 Task: Find connections with filter location Darbhanga with filter topic #Growthwith filter profile language Potuguese with filter current company Navi with filter school Rizvi Education Societys College of Arts Science and Commerce Rizvi Complex Off Carter Road Sherly Road Bandra West Mumbai 400 050 with filter industry IT System Custom Software Development with filter service category Retirement Planning with filter keywords title Substitute Teacher
Action: Mouse moved to (478, 63)
Screenshot: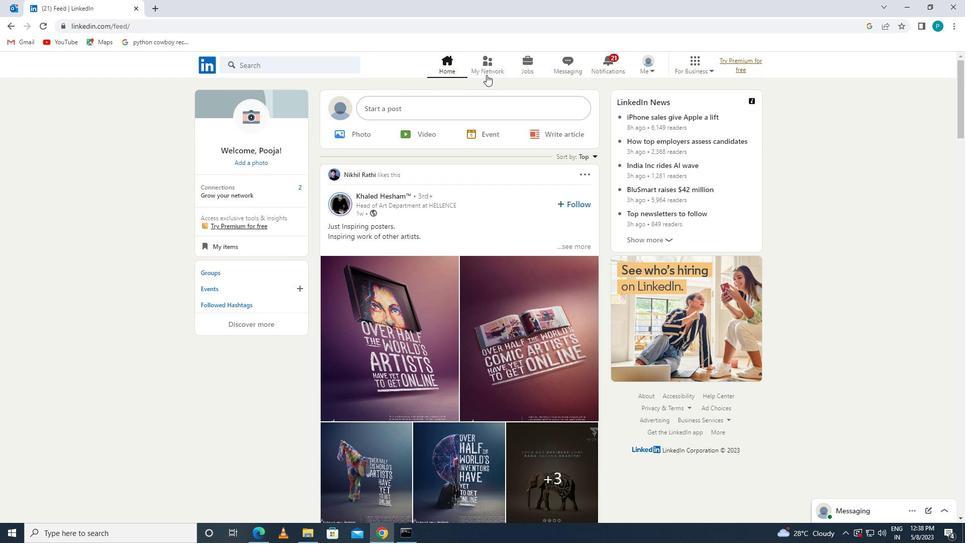 
Action: Mouse pressed left at (478, 63)
Screenshot: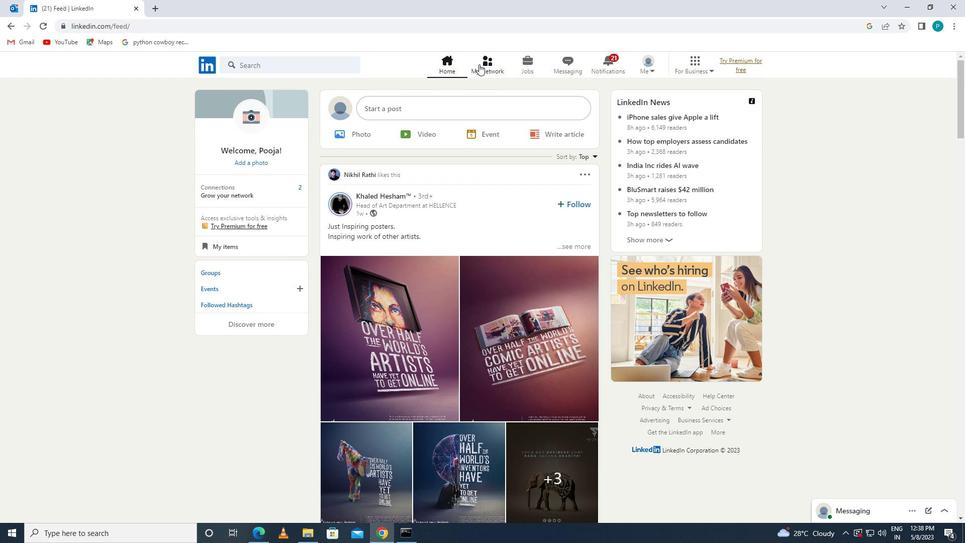 
Action: Mouse moved to (260, 121)
Screenshot: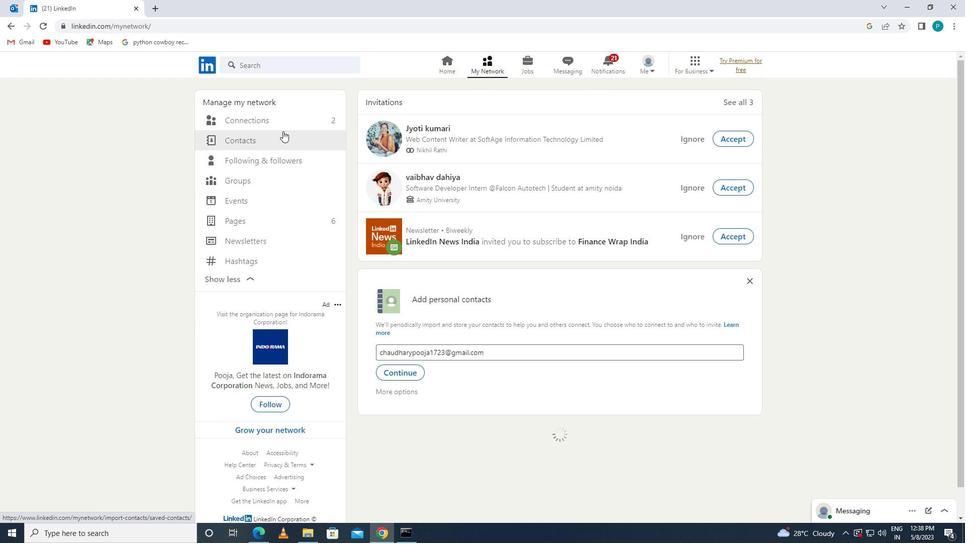 
Action: Mouse pressed left at (260, 121)
Screenshot: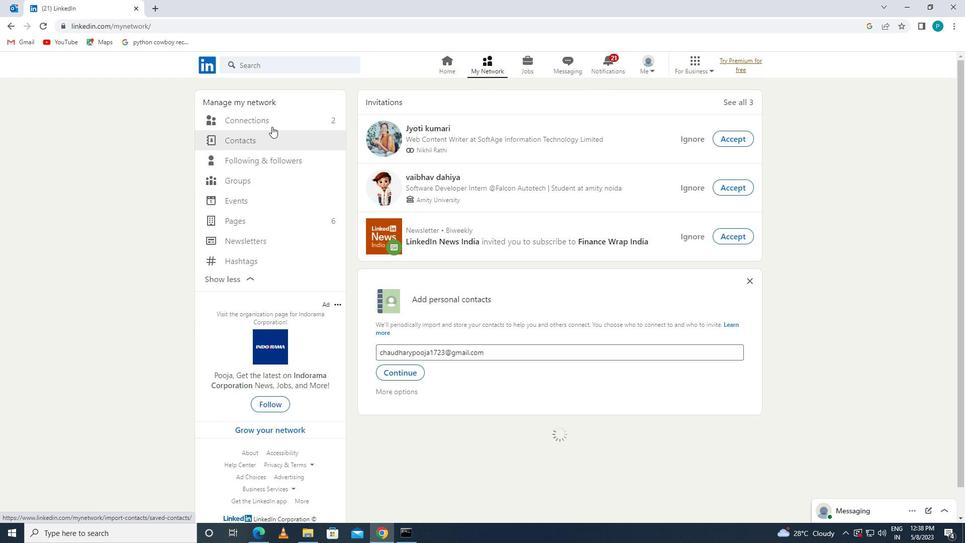 
Action: Mouse moved to (556, 117)
Screenshot: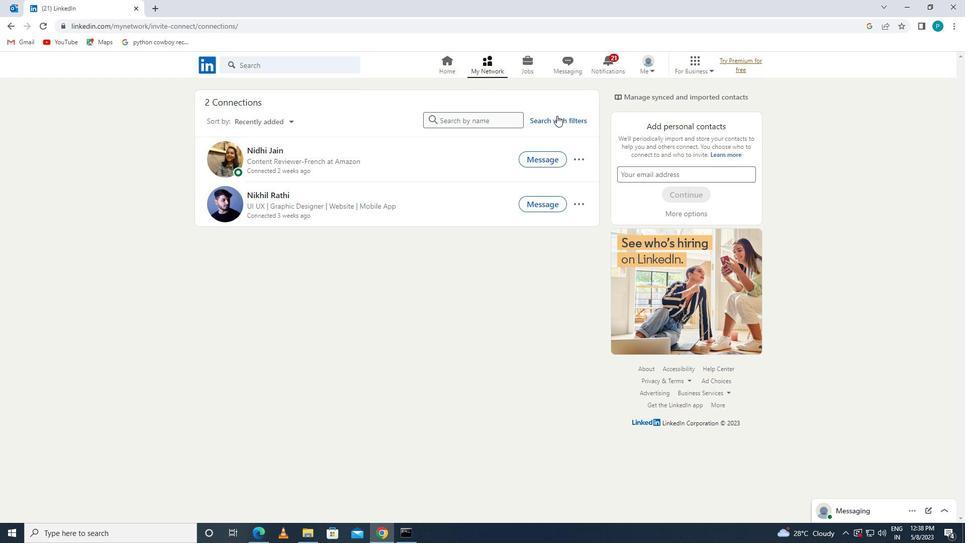 
Action: Mouse pressed left at (556, 117)
Screenshot: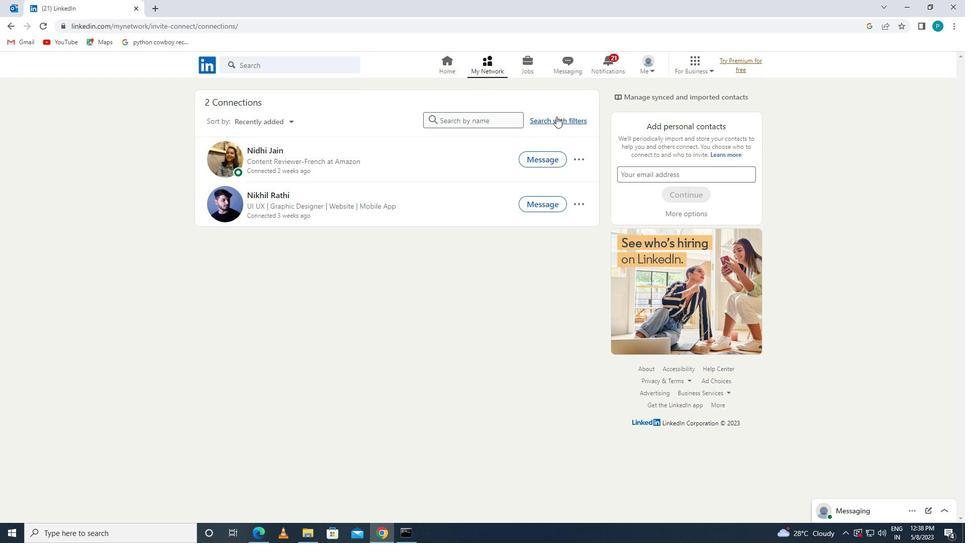
Action: Mouse moved to (517, 98)
Screenshot: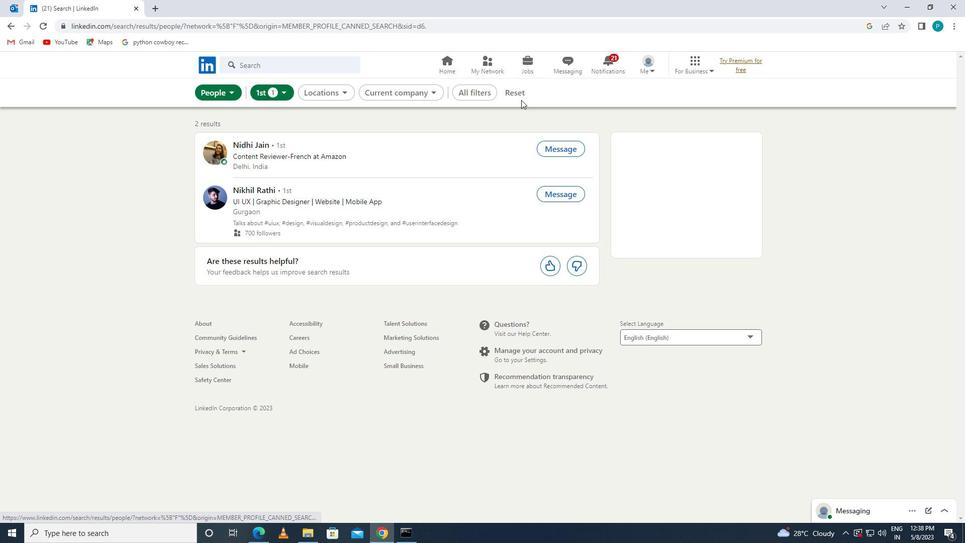 
Action: Mouse pressed left at (517, 98)
Screenshot: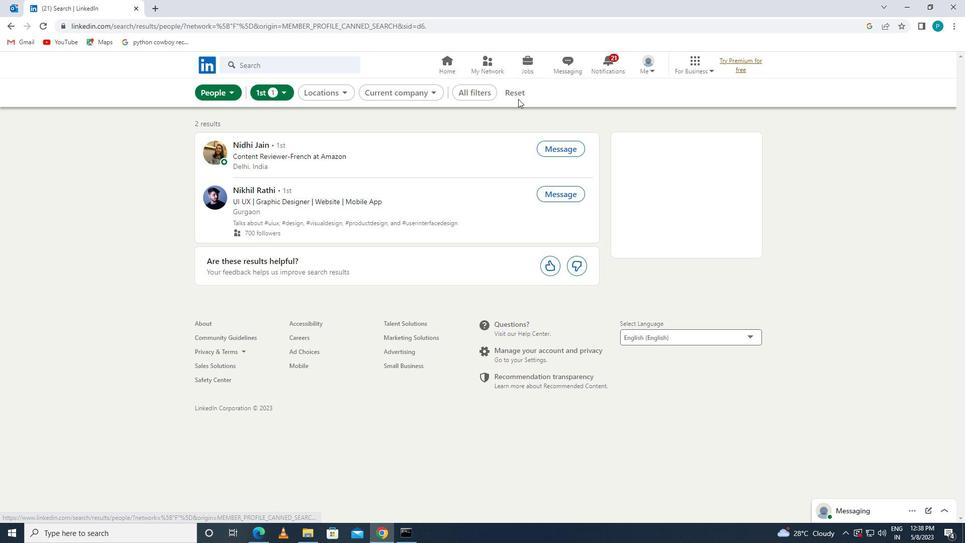 
Action: Mouse moved to (492, 92)
Screenshot: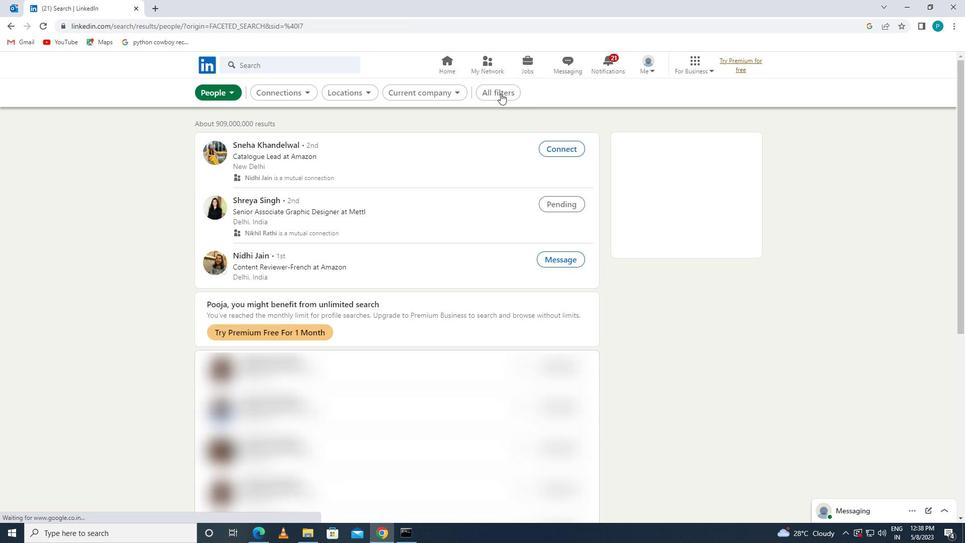 
Action: Mouse pressed left at (492, 92)
Screenshot: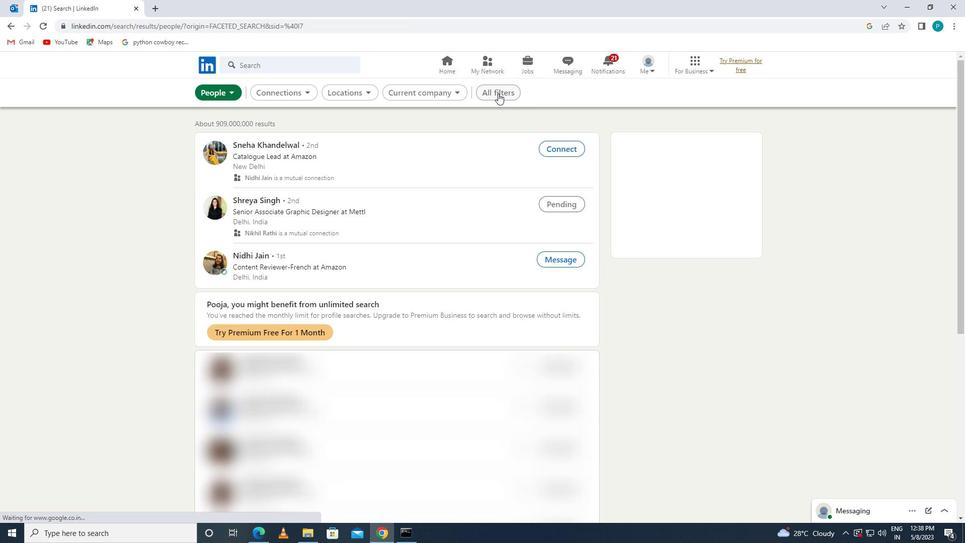 
Action: Mouse moved to (944, 276)
Screenshot: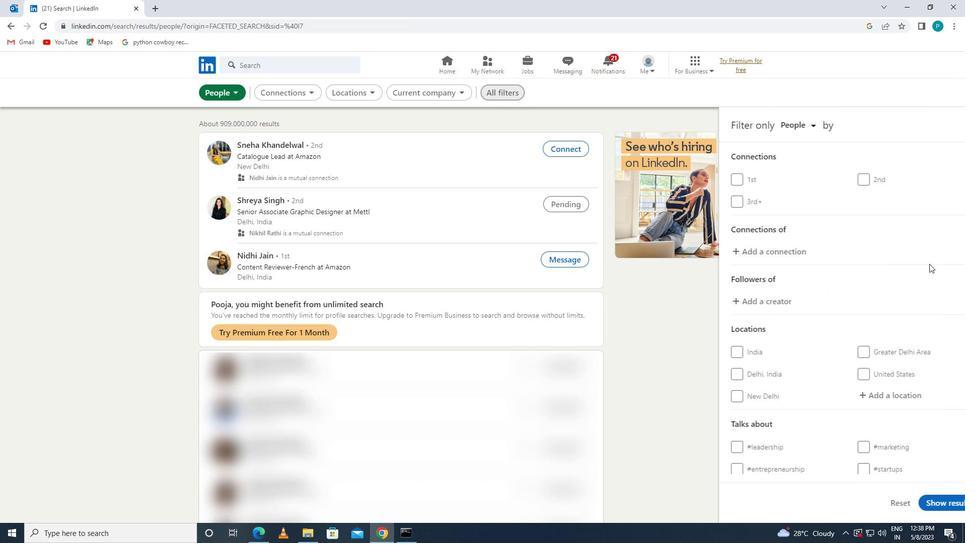 
Action: Mouse scrolled (944, 276) with delta (0, 0)
Screenshot: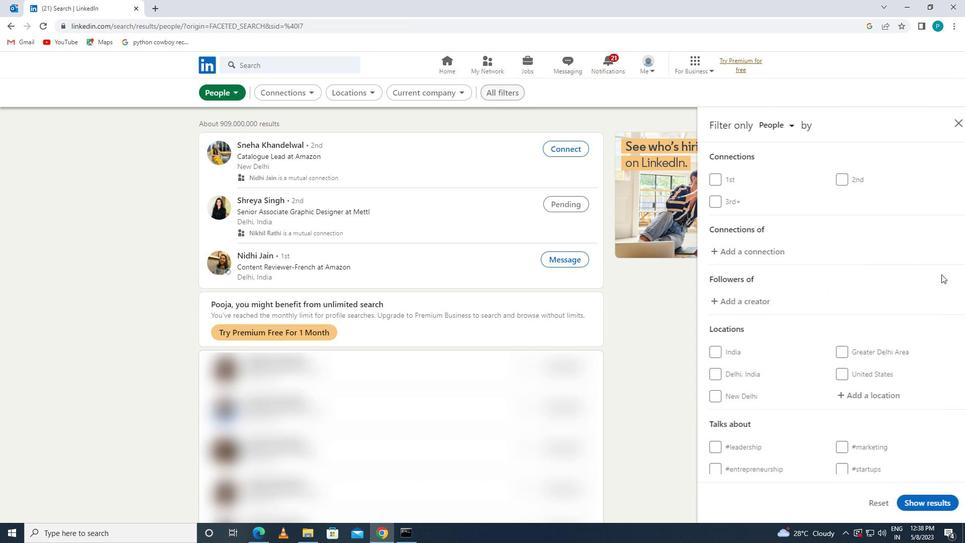 
Action: Mouse moved to (944, 277)
Screenshot: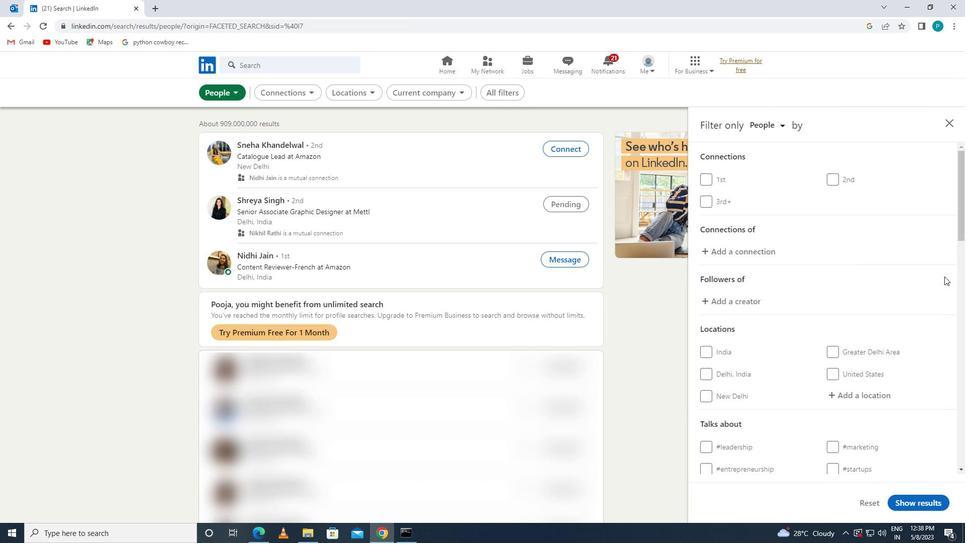 
Action: Mouse scrolled (944, 276) with delta (0, 0)
Screenshot: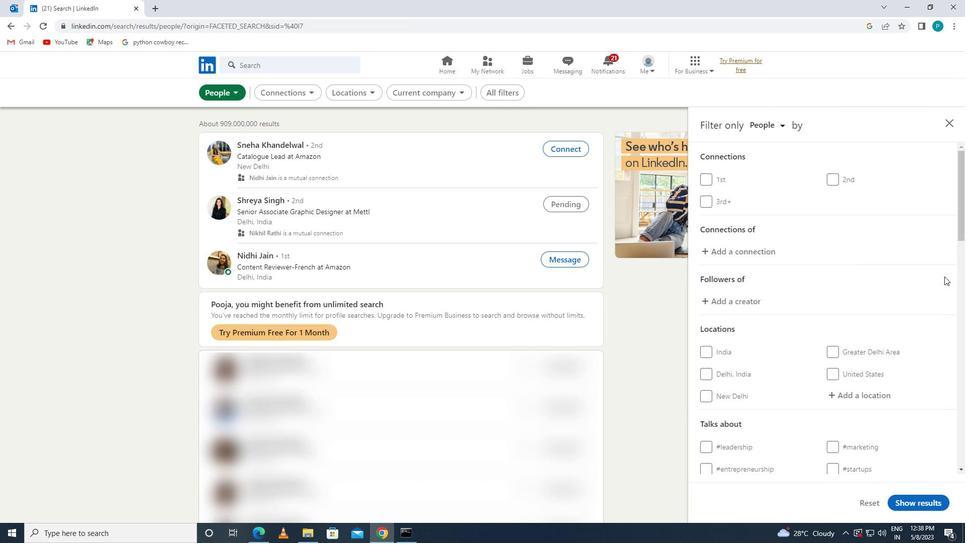 
Action: Mouse moved to (943, 277)
Screenshot: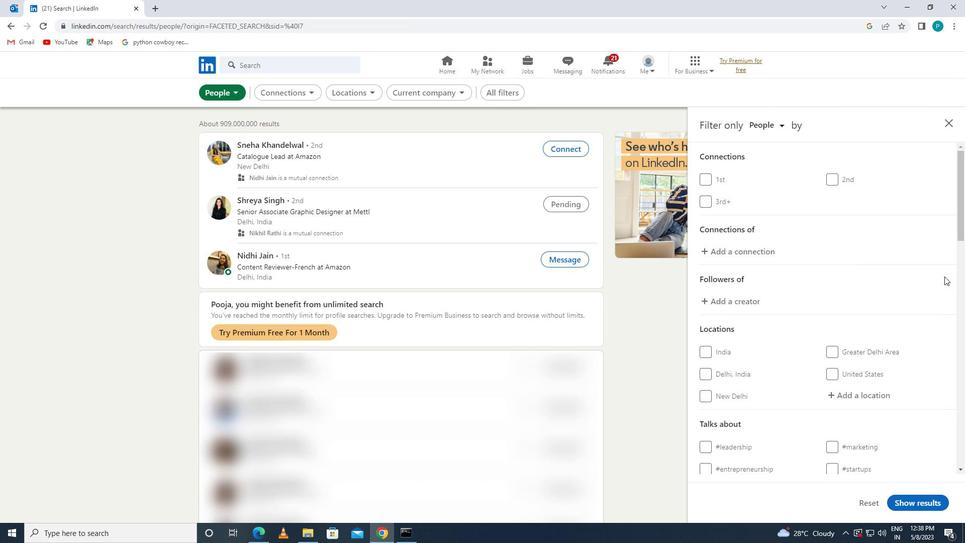 
Action: Mouse scrolled (943, 276) with delta (0, 0)
Screenshot: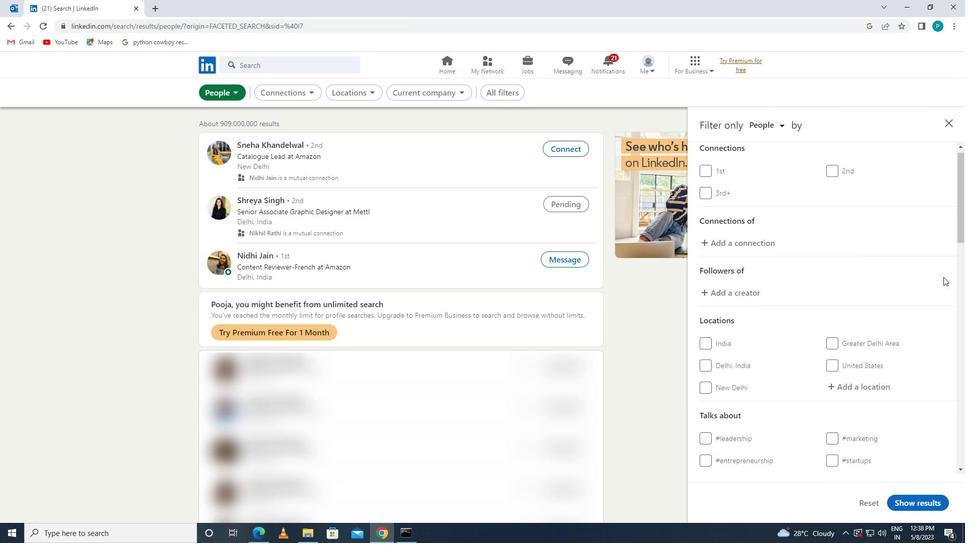 
Action: Mouse moved to (860, 251)
Screenshot: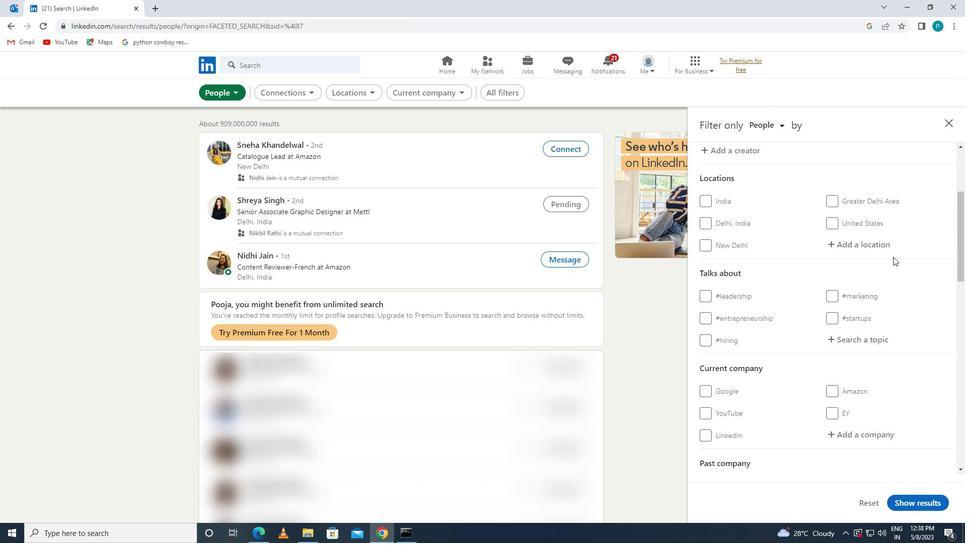 
Action: Mouse pressed left at (860, 251)
Screenshot: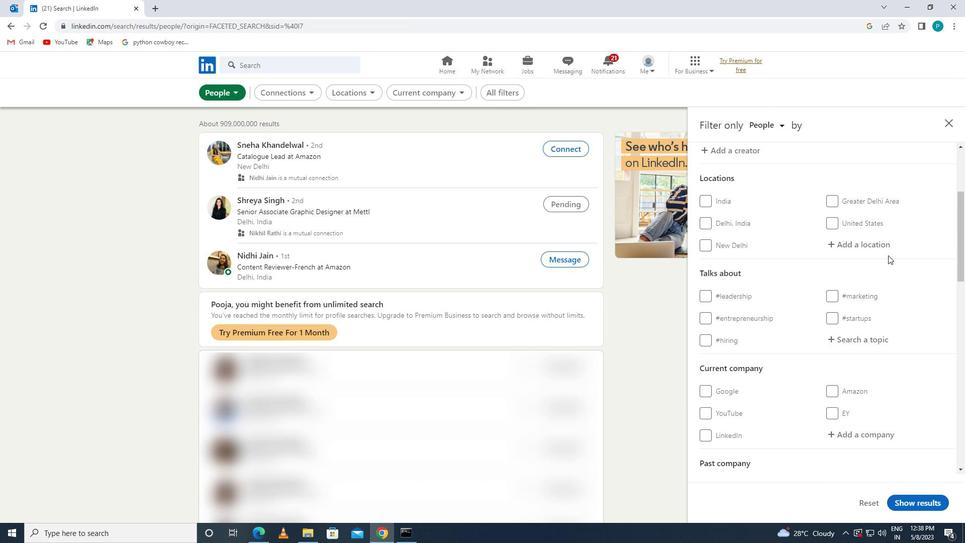 
Action: Mouse moved to (857, 249)
Screenshot: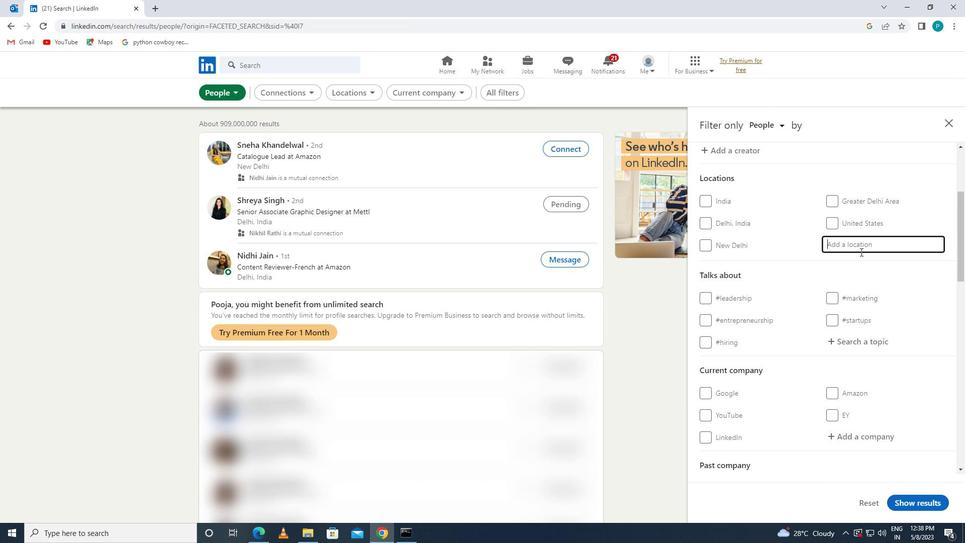 
Action: Key pressed <Key.caps_lock>d<Key.caps_lock>arbhanga
Screenshot: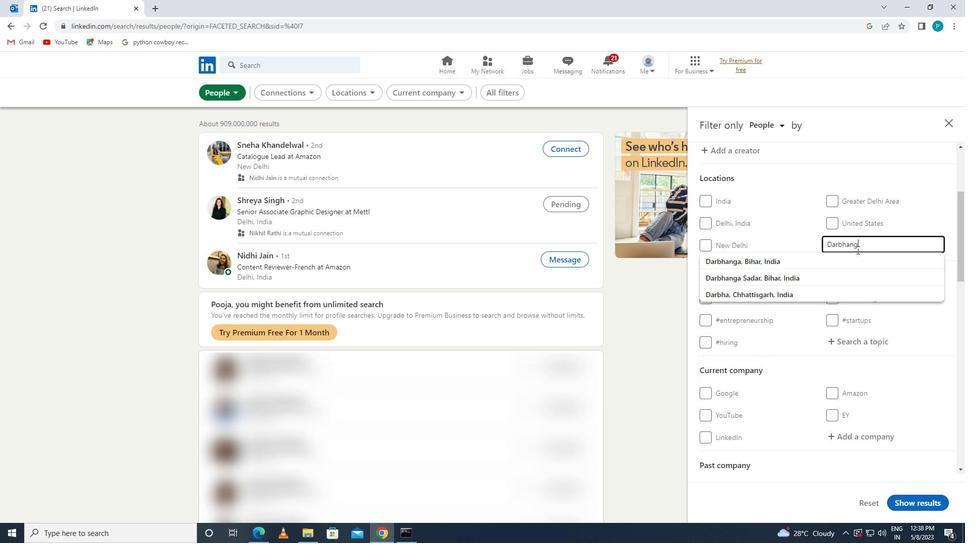 
Action: Mouse moved to (854, 255)
Screenshot: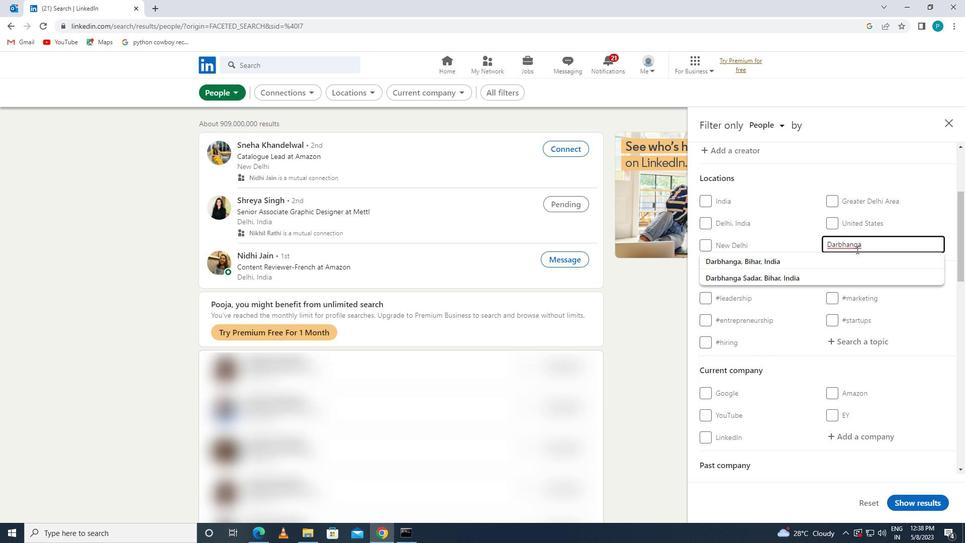 
Action: Mouse pressed left at (854, 255)
Screenshot: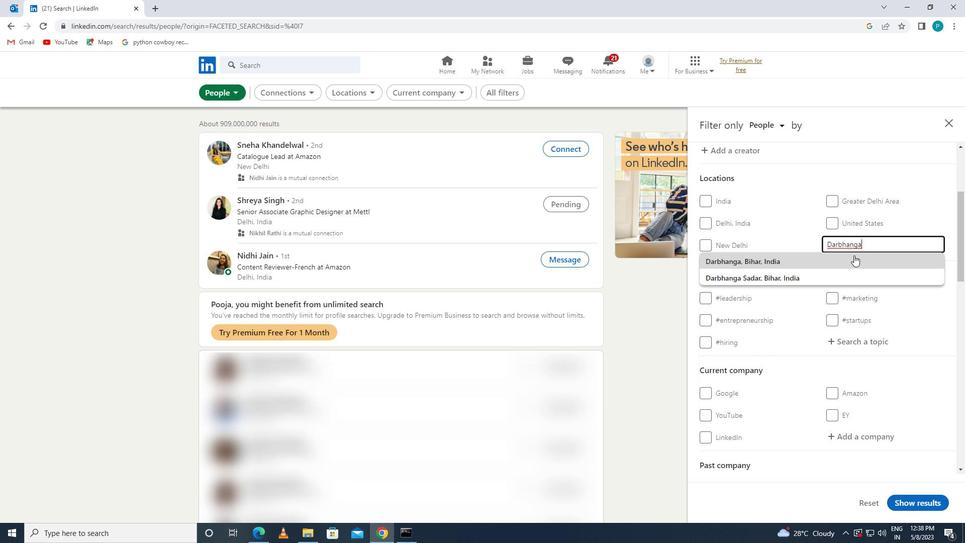 
Action: Mouse moved to (894, 285)
Screenshot: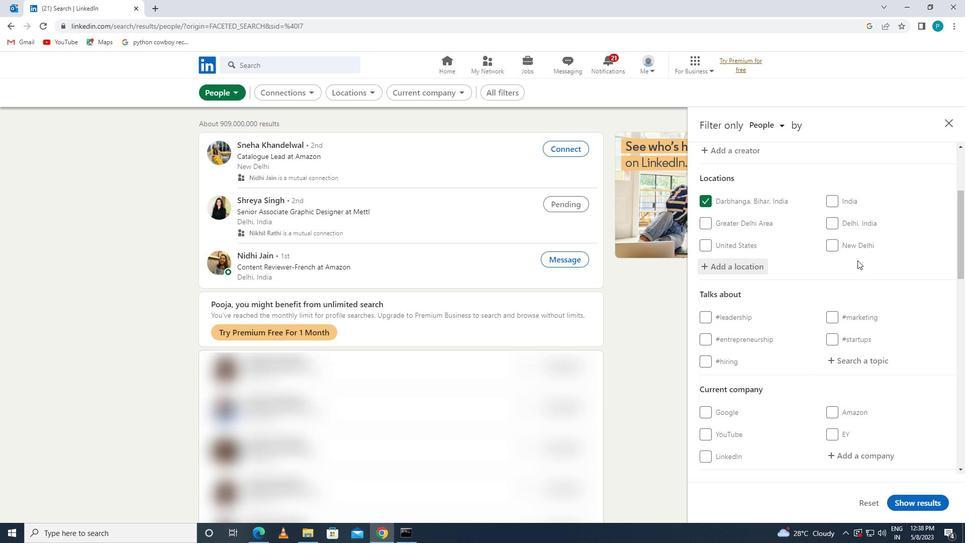 
Action: Mouse scrolled (894, 285) with delta (0, 0)
Screenshot: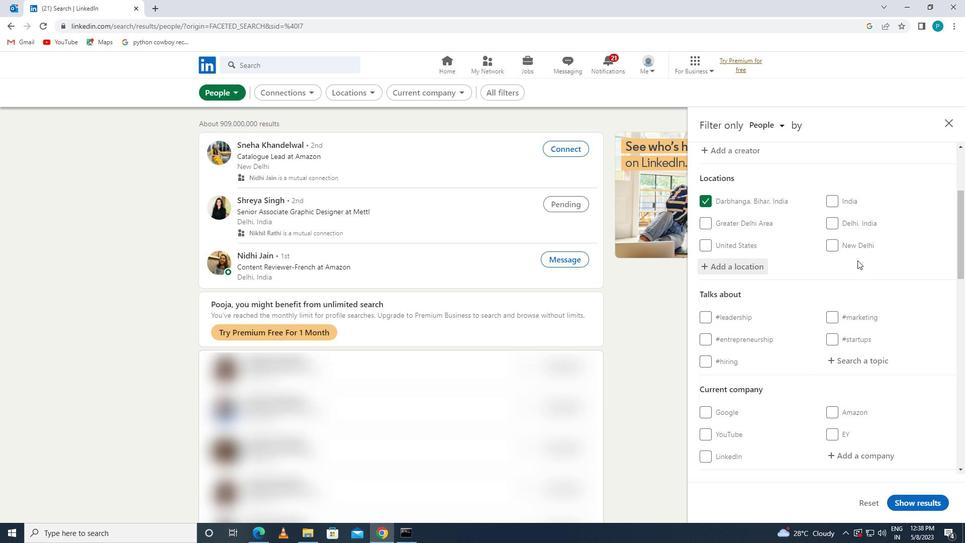 
Action: Mouse scrolled (894, 285) with delta (0, 0)
Screenshot: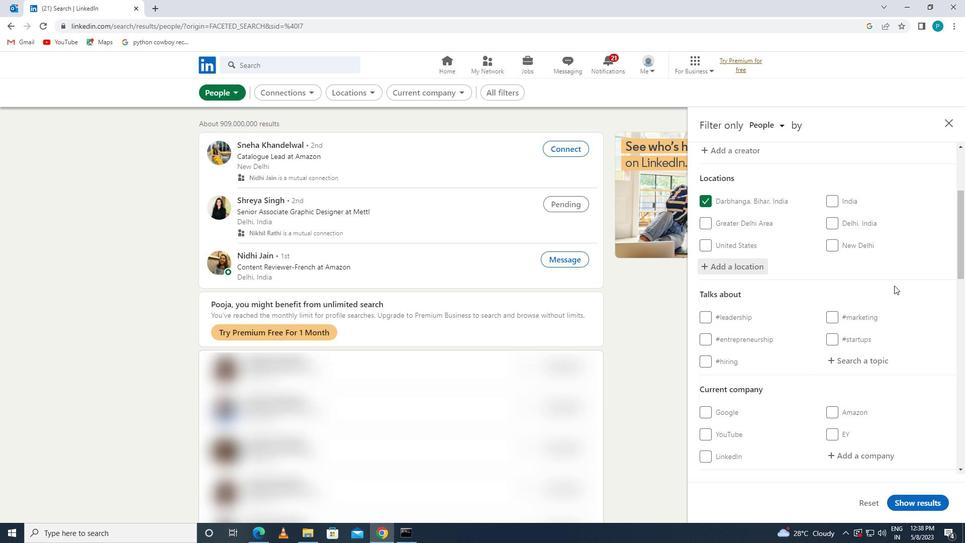 
Action: Mouse moved to (859, 257)
Screenshot: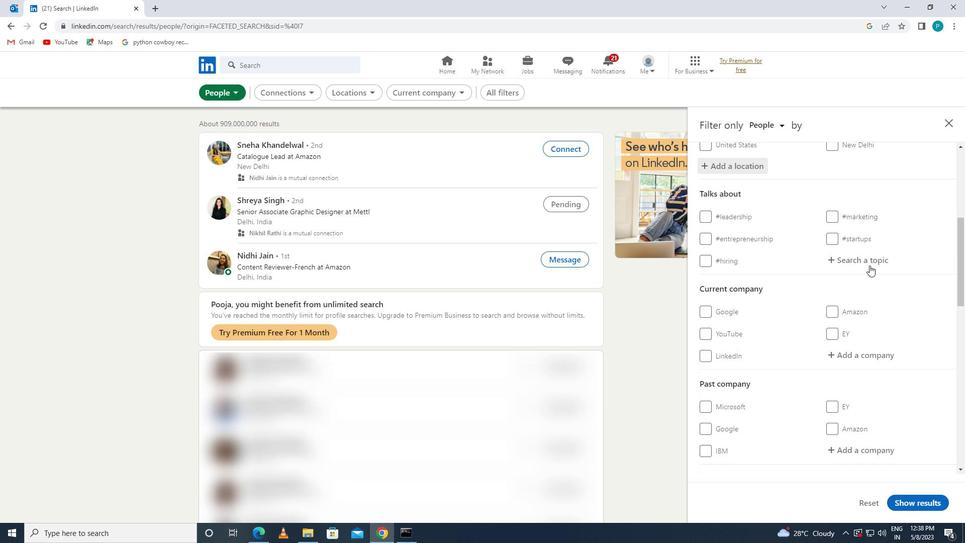 
Action: Mouse pressed left at (859, 257)
Screenshot: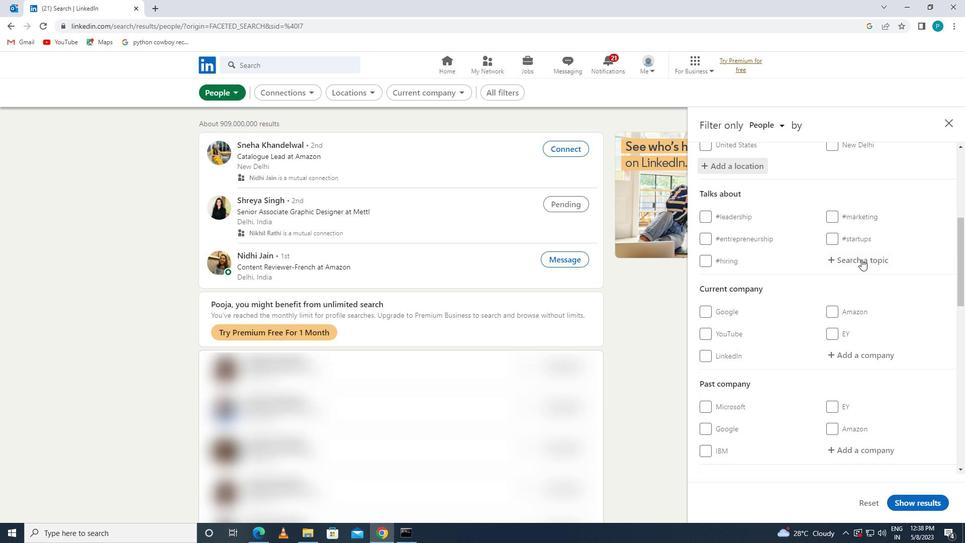 
Action: Key pressed <Key.shift><Key.shift><Key.shift><Key.shift><Key.shift><Key.shift><Key.shift><Key.shift>#<Key.caps_lock>G<Key.caps_lock>ROWTH
Screenshot: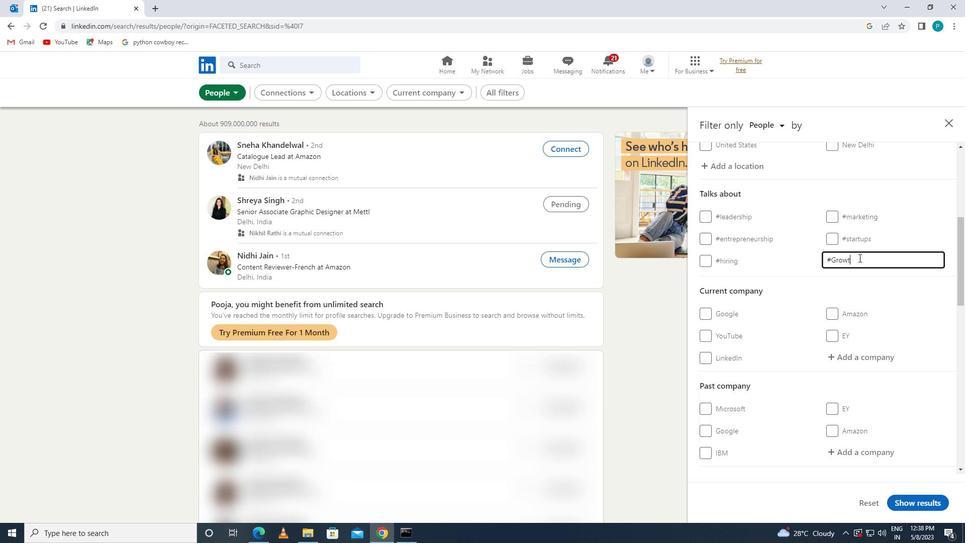 
Action: Mouse moved to (852, 334)
Screenshot: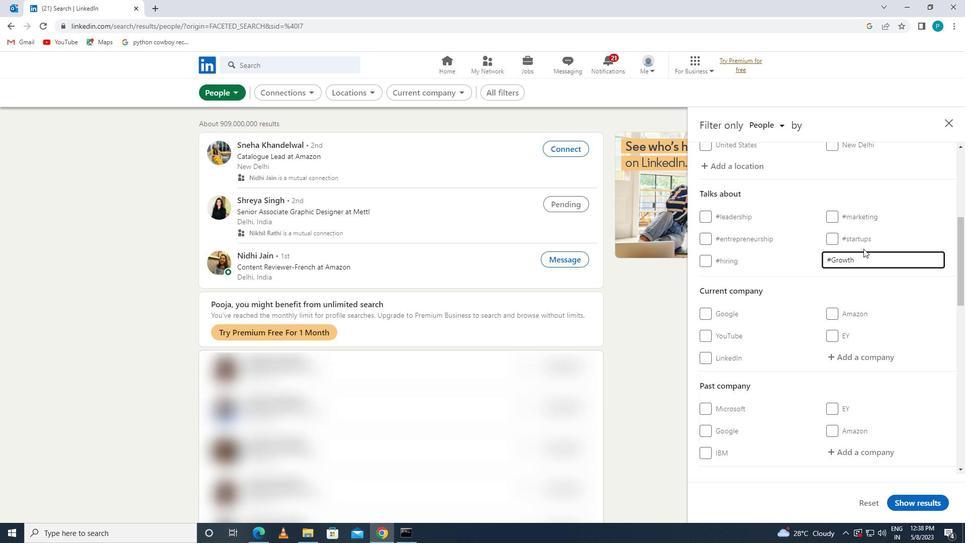 
Action: Mouse scrolled (852, 334) with delta (0, 0)
Screenshot: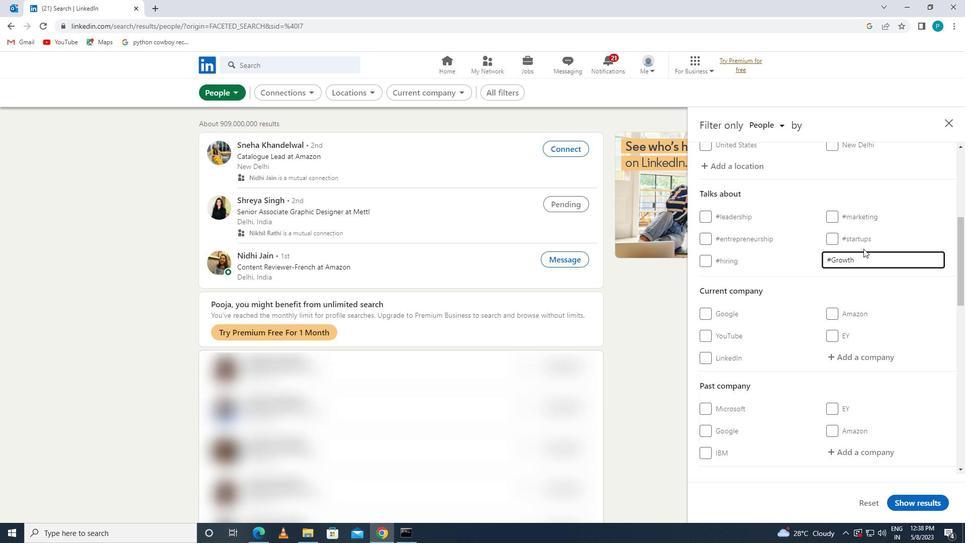 
Action: Mouse moved to (844, 348)
Screenshot: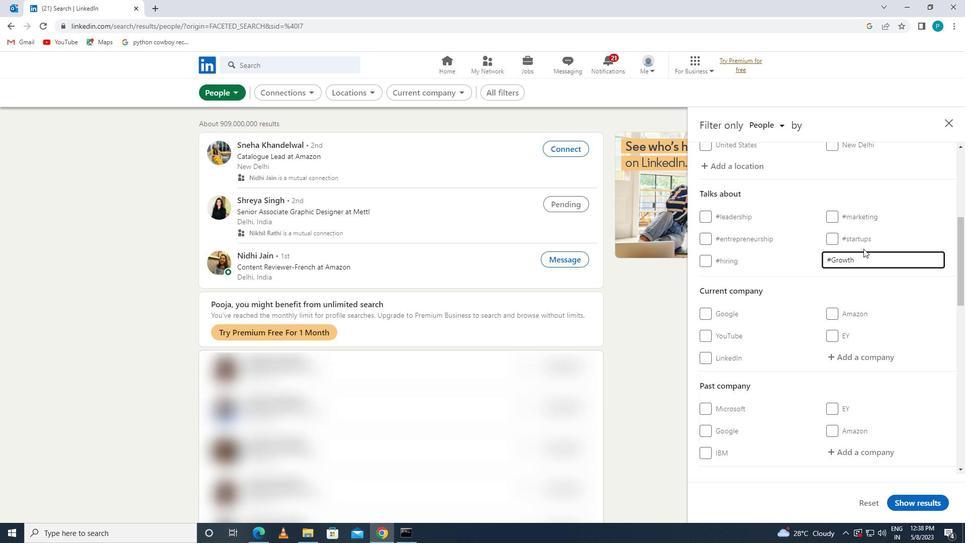 
Action: Mouse scrolled (844, 347) with delta (0, 0)
Screenshot: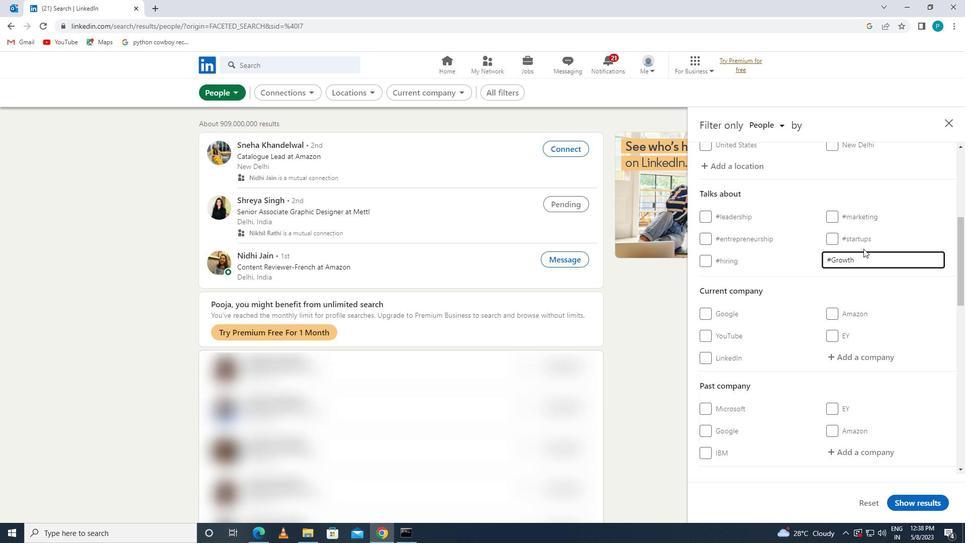 
Action: Mouse moved to (843, 351)
Screenshot: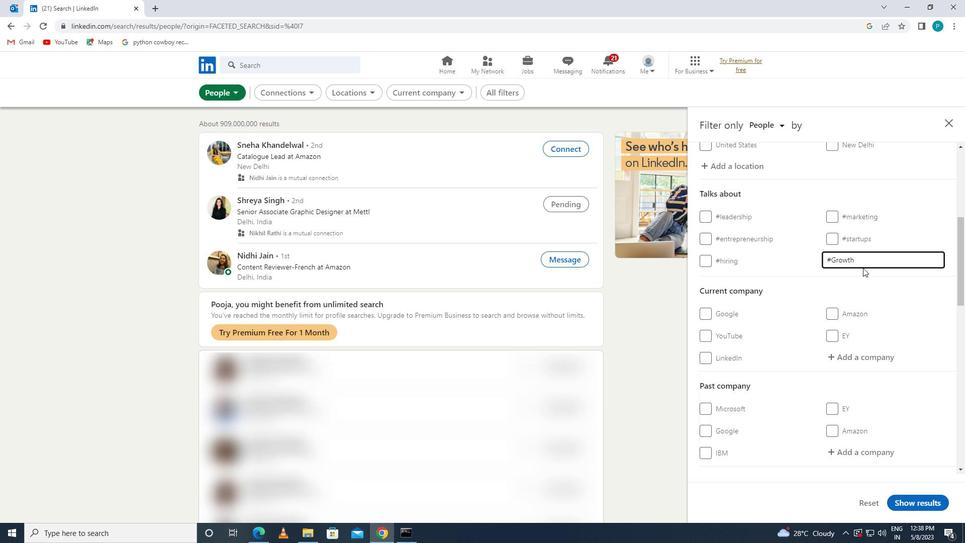 
Action: Mouse scrolled (843, 350) with delta (0, 0)
Screenshot: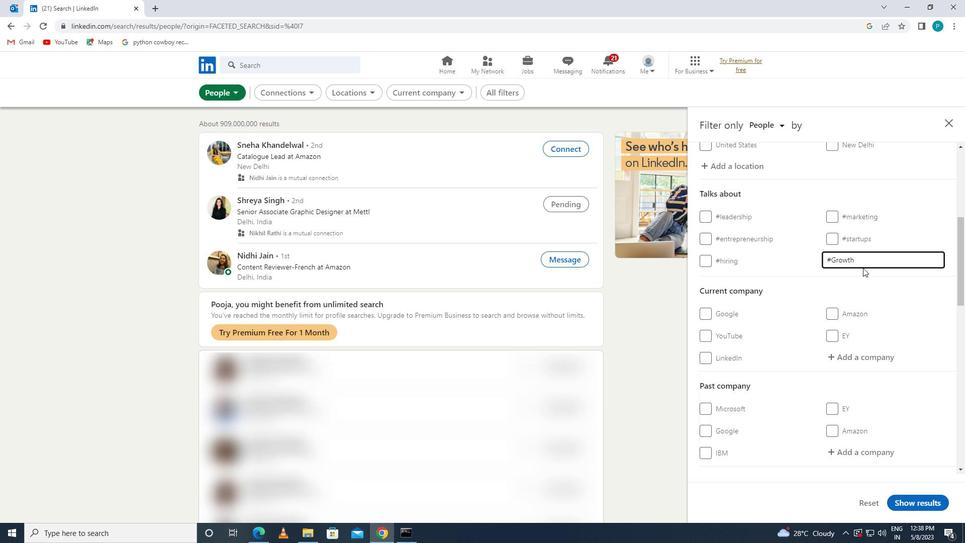
Action: Mouse scrolled (843, 350) with delta (0, 0)
Screenshot: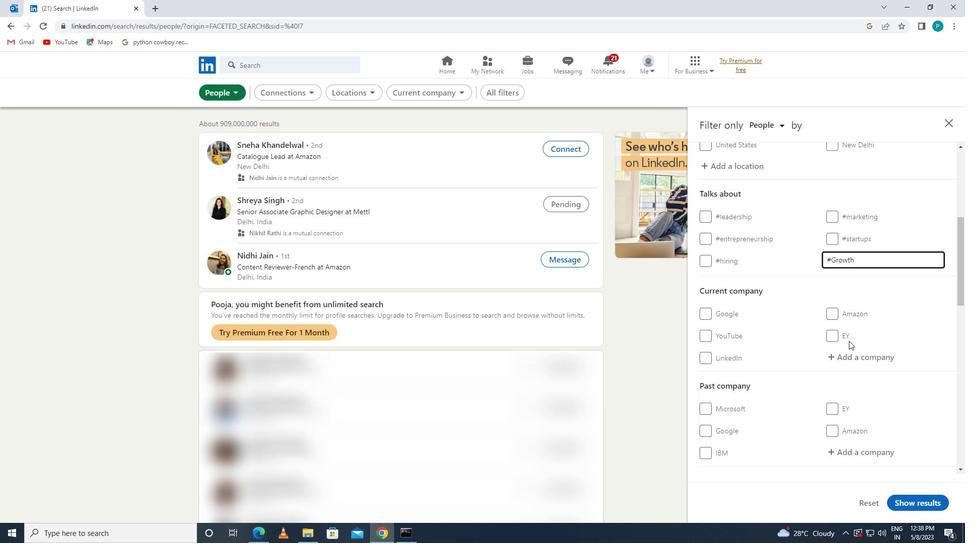 
Action: Mouse moved to (841, 354)
Screenshot: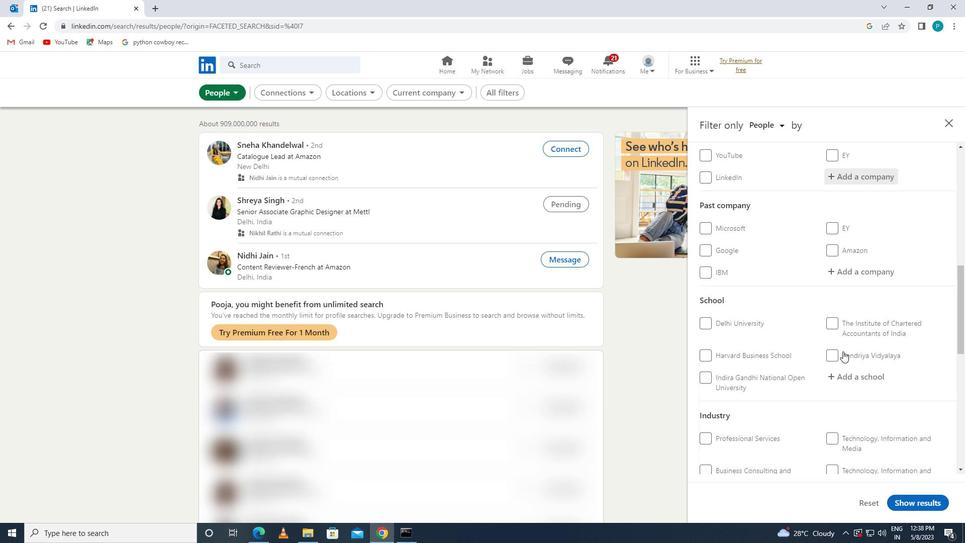 
Action: Mouse scrolled (841, 354) with delta (0, 0)
Screenshot: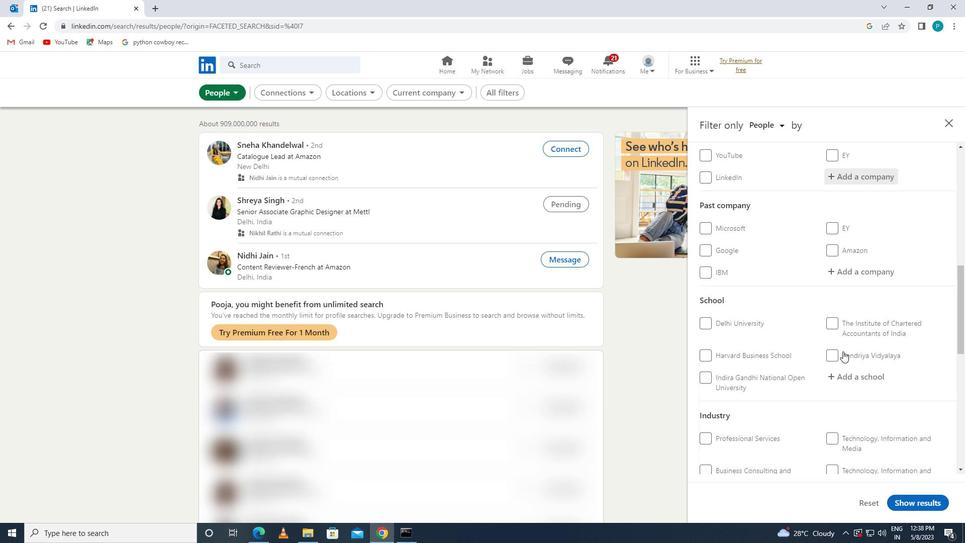 
Action: Mouse scrolled (841, 354) with delta (0, 0)
Screenshot: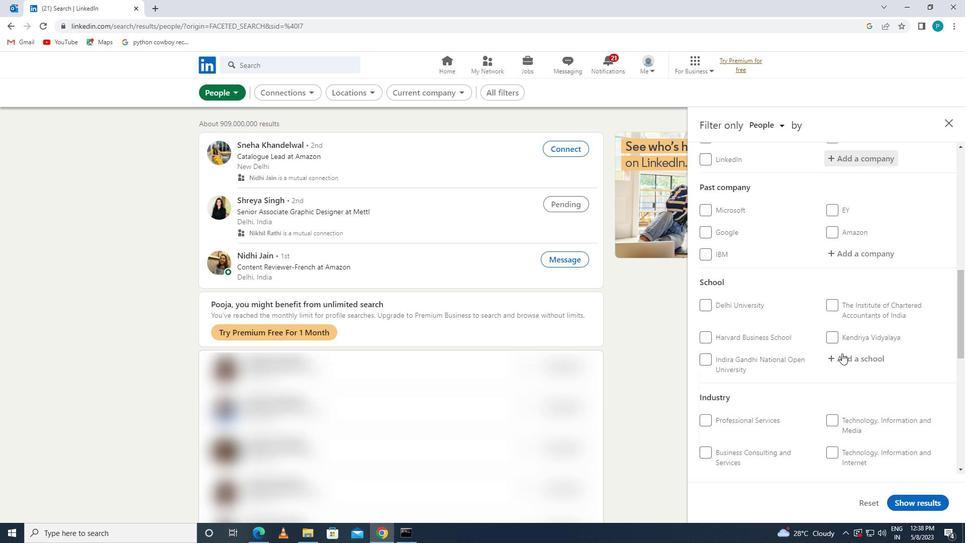 
Action: Mouse scrolled (841, 354) with delta (0, 0)
Screenshot: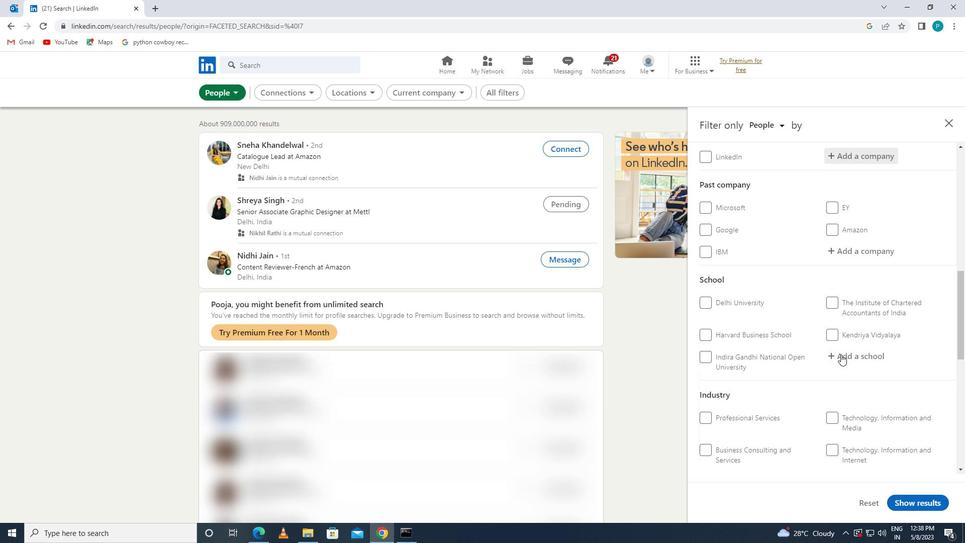 
Action: Mouse moved to (846, 401)
Screenshot: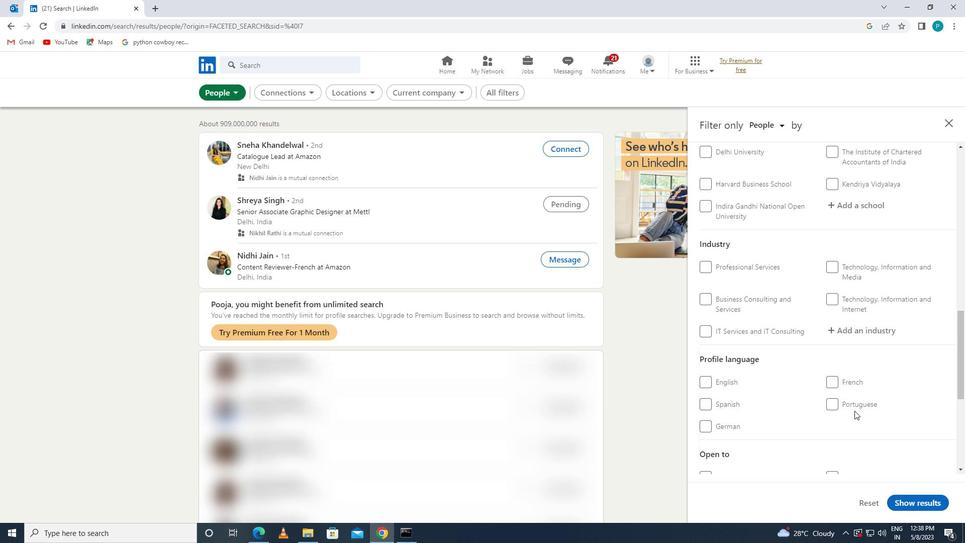 
Action: Mouse pressed left at (846, 401)
Screenshot: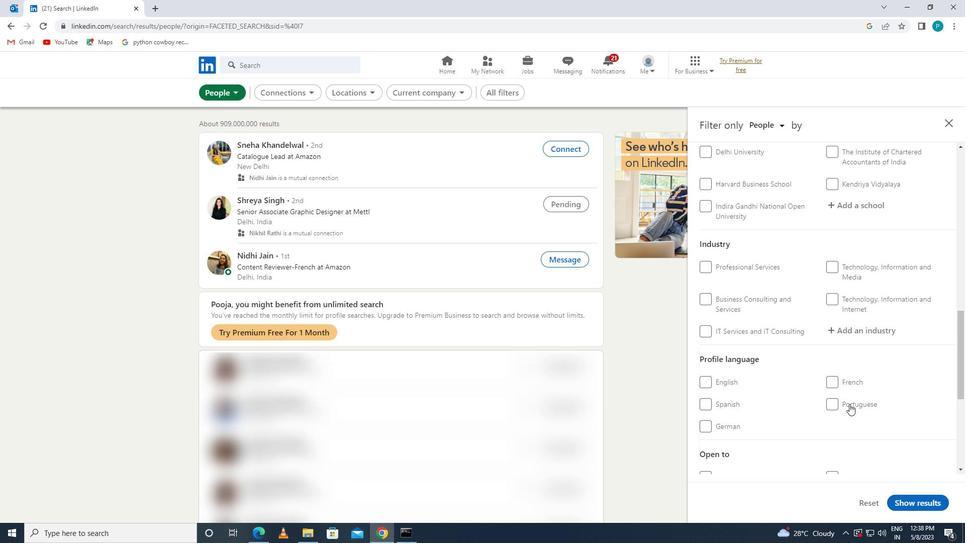 
Action: Mouse moved to (894, 392)
Screenshot: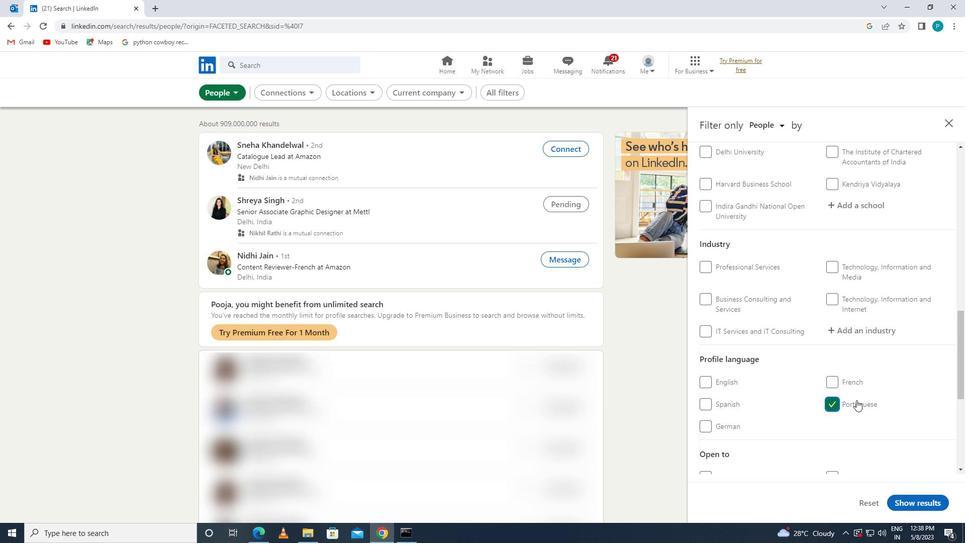 
Action: Mouse scrolled (894, 393) with delta (0, 0)
Screenshot: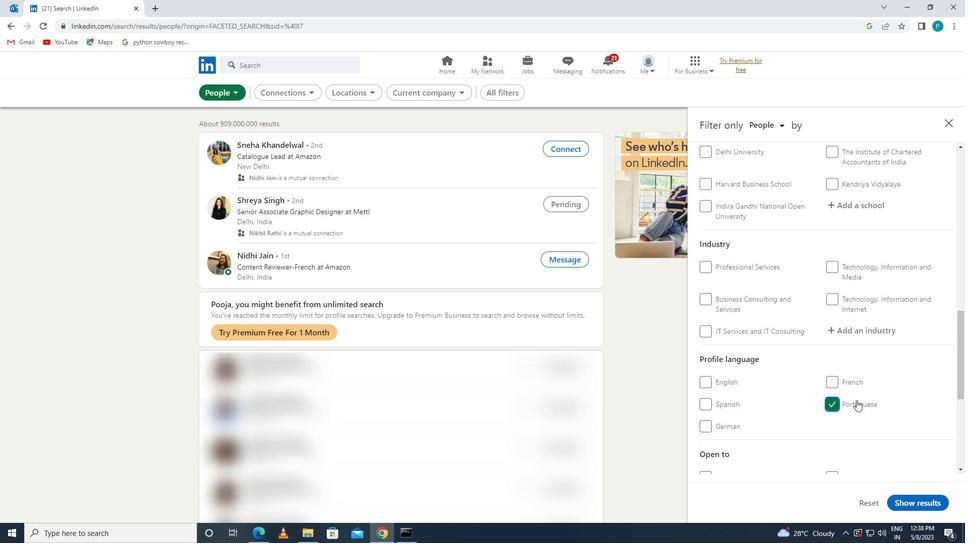 
Action: Mouse moved to (894, 392)
Screenshot: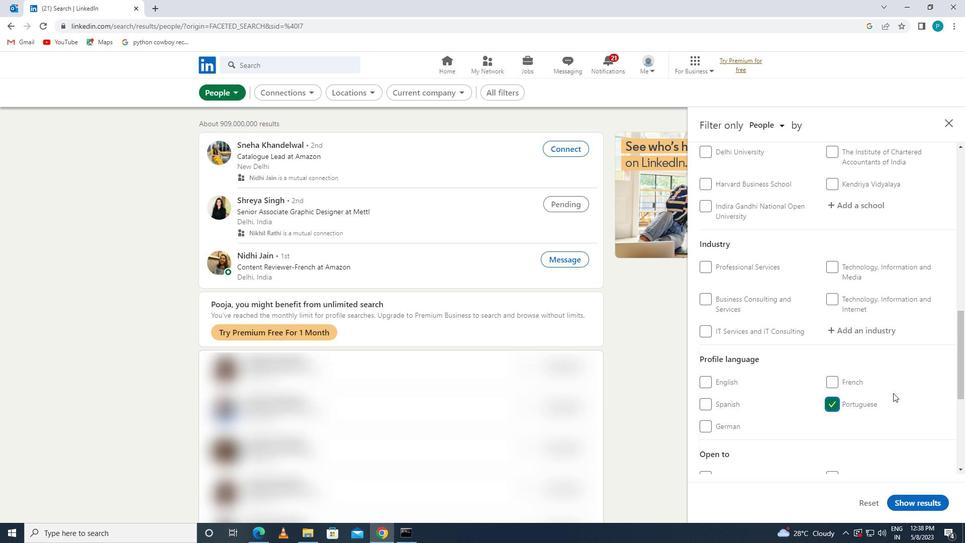 
Action: Mouse scrolled (894, 393) with delta (0, 0)
Screenshot: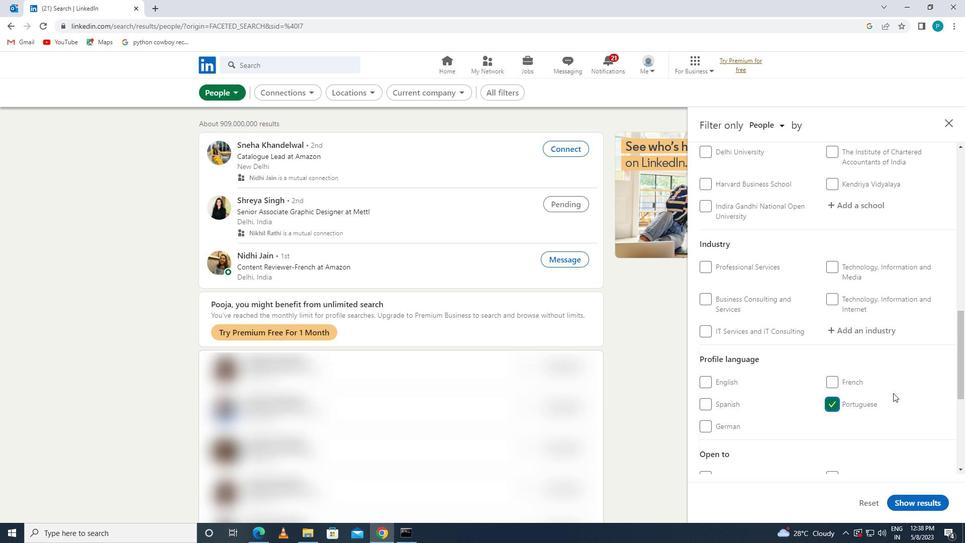 
Action: Mouse scrolled (894, 393) with delta (0, 0)
Screenshot: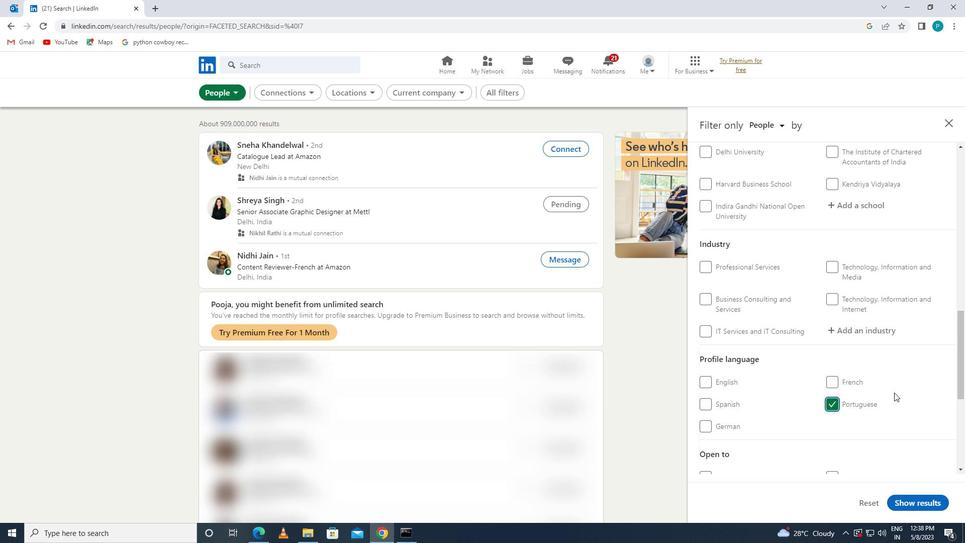 
Action: Mouse moved to (893, 391)
Screenshot: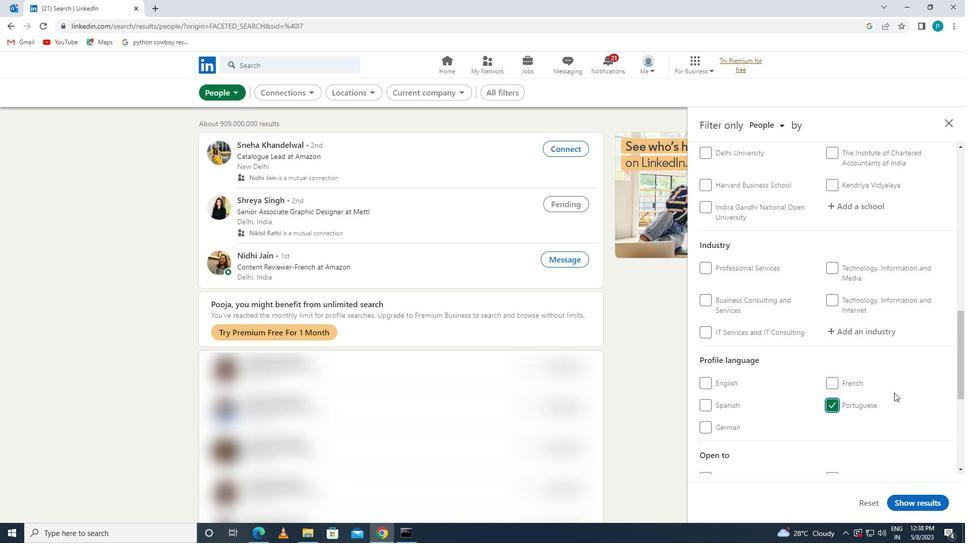 
Action: Mouse scrolled (893, 392) with delta (0, 0)
Screenshot: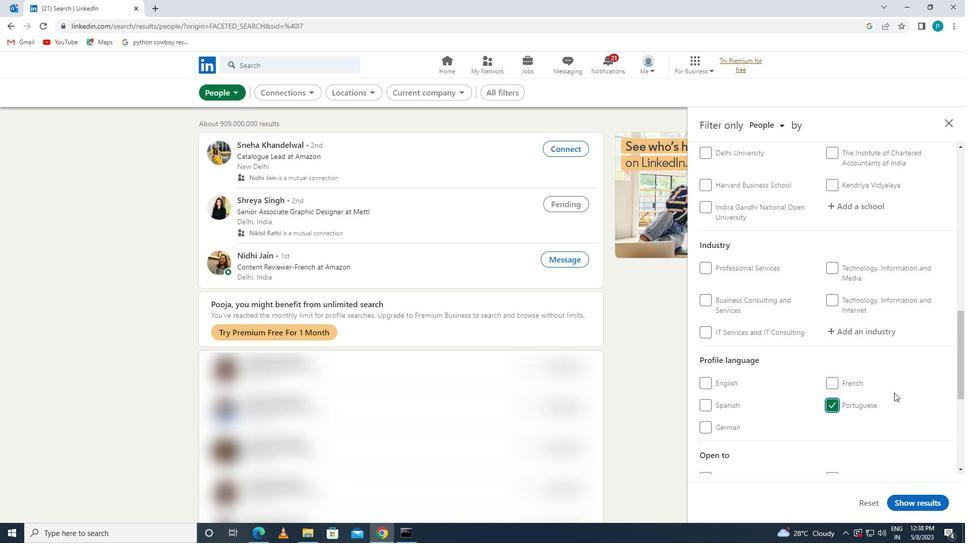 
Action: Mouse moved to (871, 327)
Screenshot: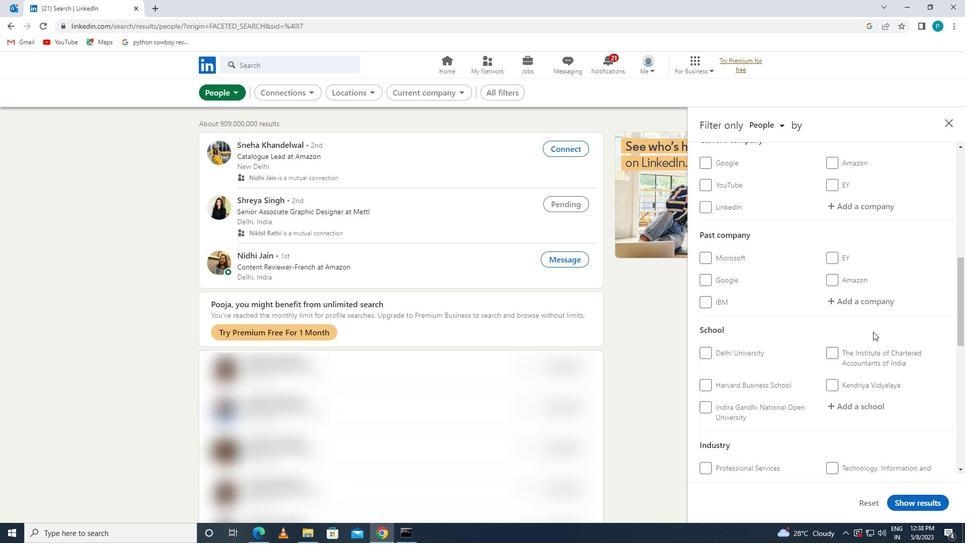 
Action: Mouse scrolled (871, 328) with delta (0, 0)
Screenshot: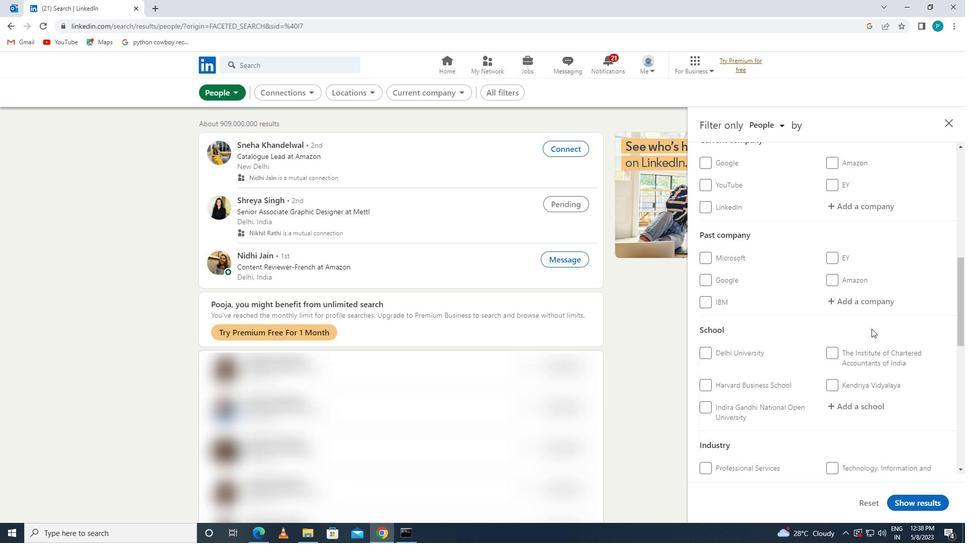 
Action: Mouse scrolled (871, 328) with delta (0, 0)
Screenshot: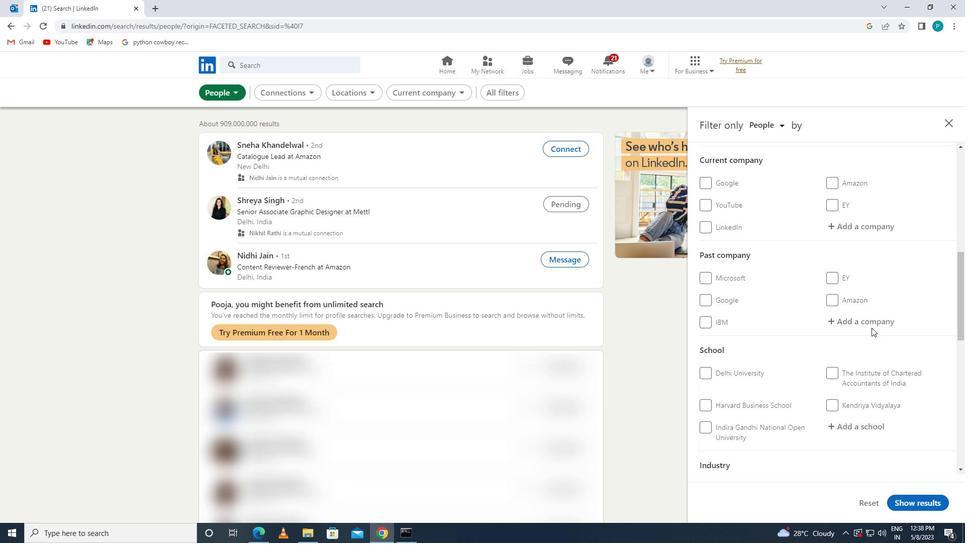 
Action: Mouse moved to (868, 311)
Screenshot: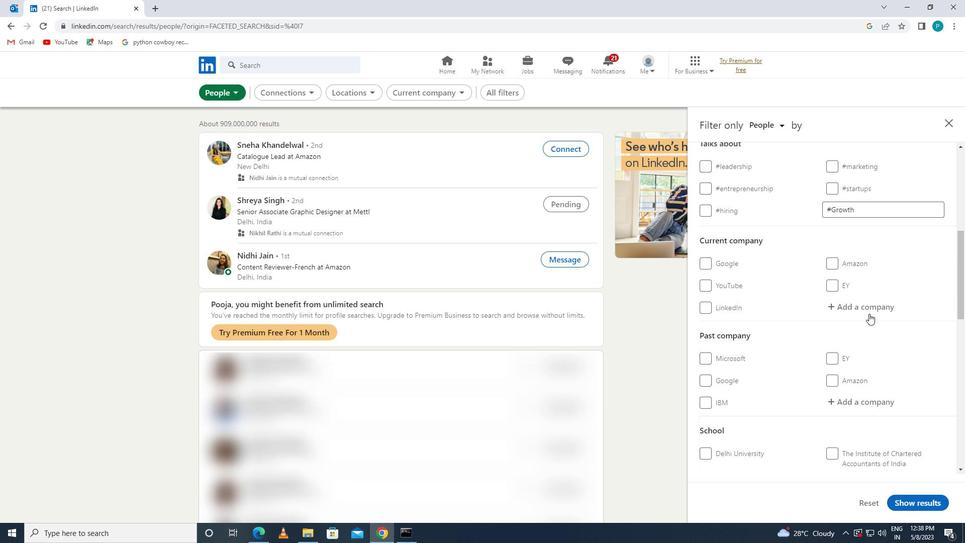 
Action: Mouse pressed left at (868, 311)
Screenshot: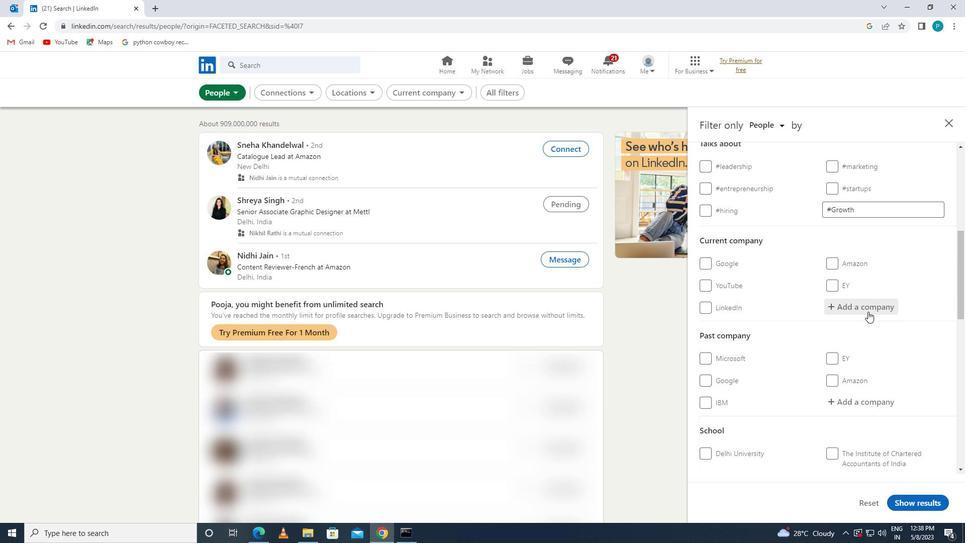 
Action: Mouse moved to (888, 323)
Screenshot: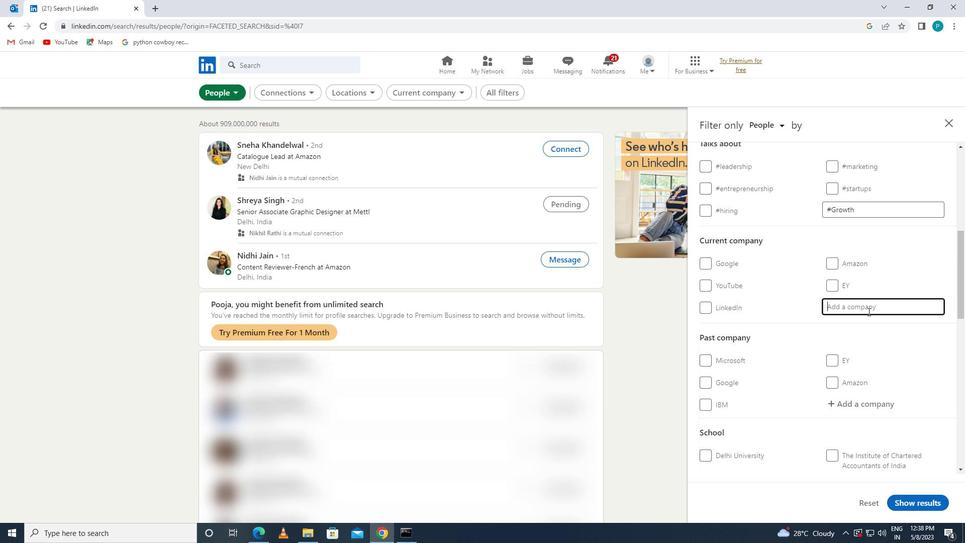 
Action: Key pressed <Key.caps_lock>N<Key.caps_lock>AVI
Screenshot: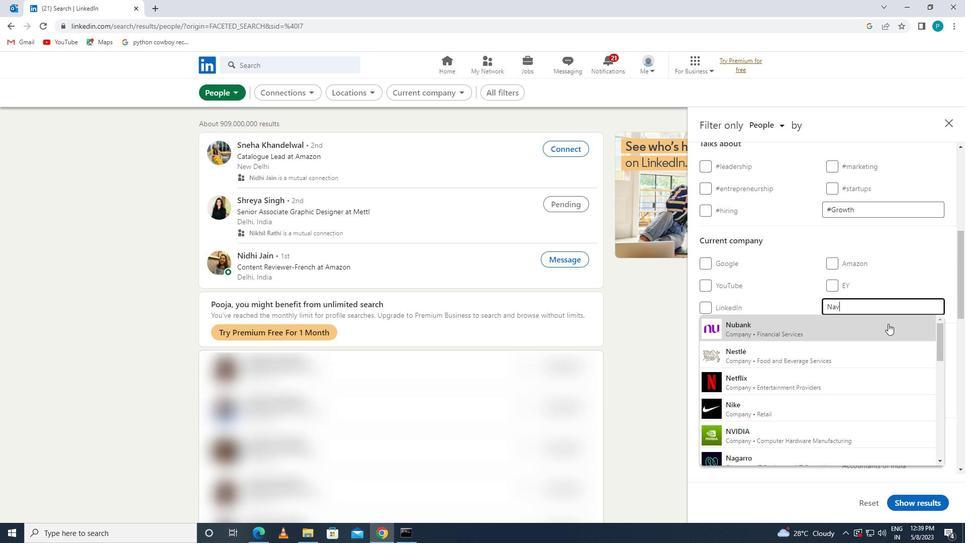 
Action: Mouse pressed left at (888, 323)
Screenshot: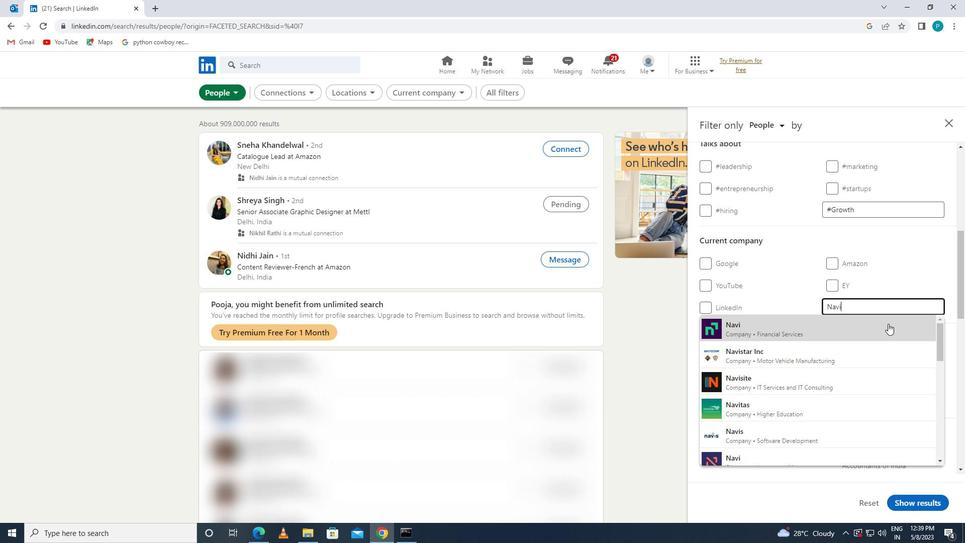 
Action: Mouse scrolled (888, 323) with delta (0, 0)
Screenshot: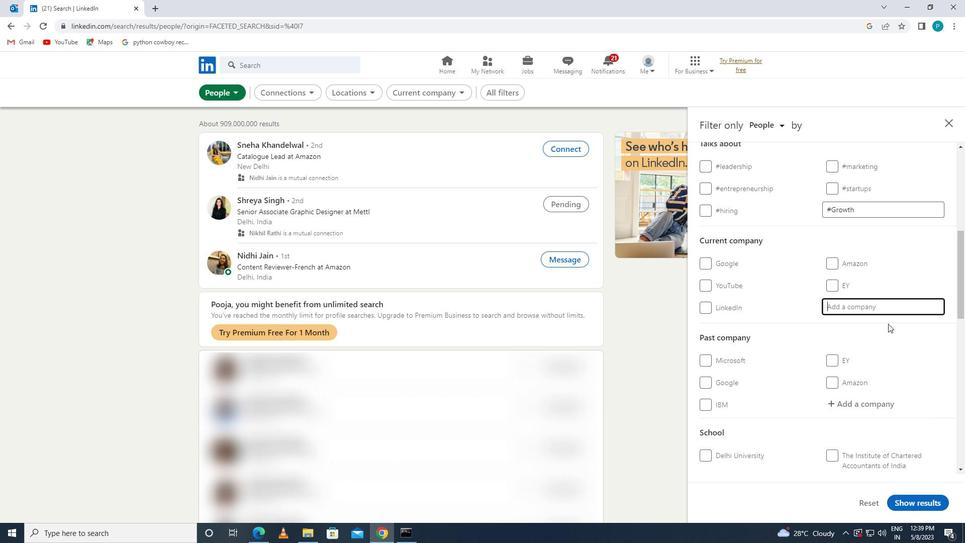 
Action: Mouse scrolled (888, 323) with delta (0, 0)
Screenshot: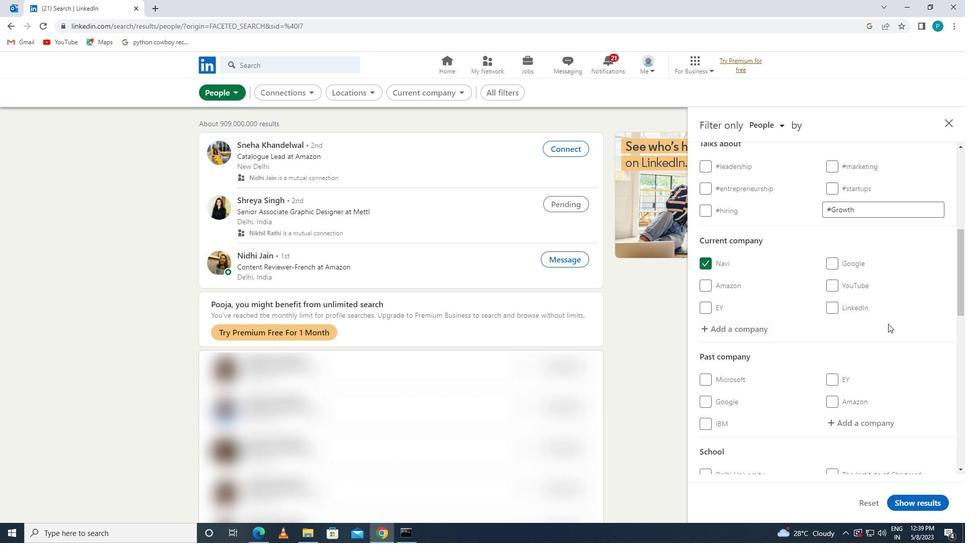 
Action: Mouse scrolled (888, 323) with delta (0, 0)
Screenshot: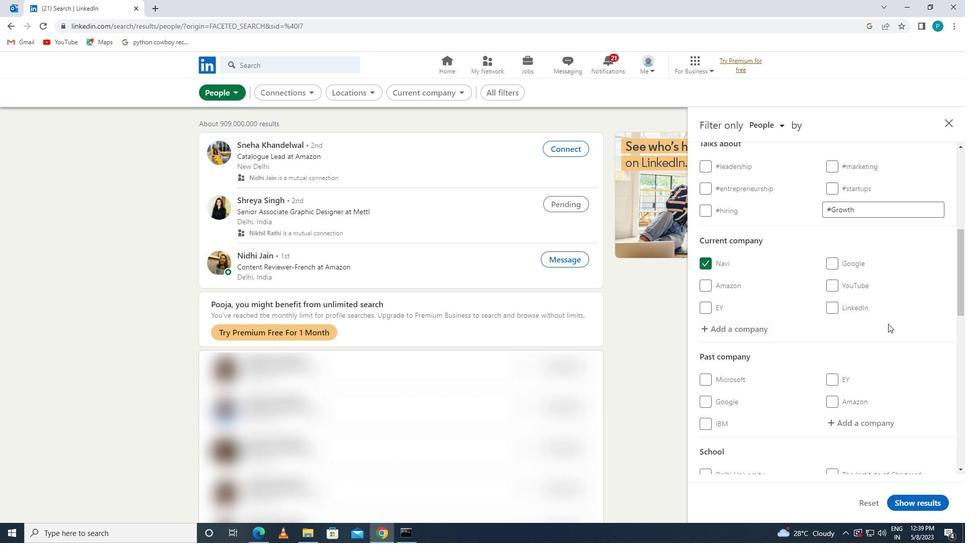 
Action: Mouse moved to (880, 375)
Screenshot: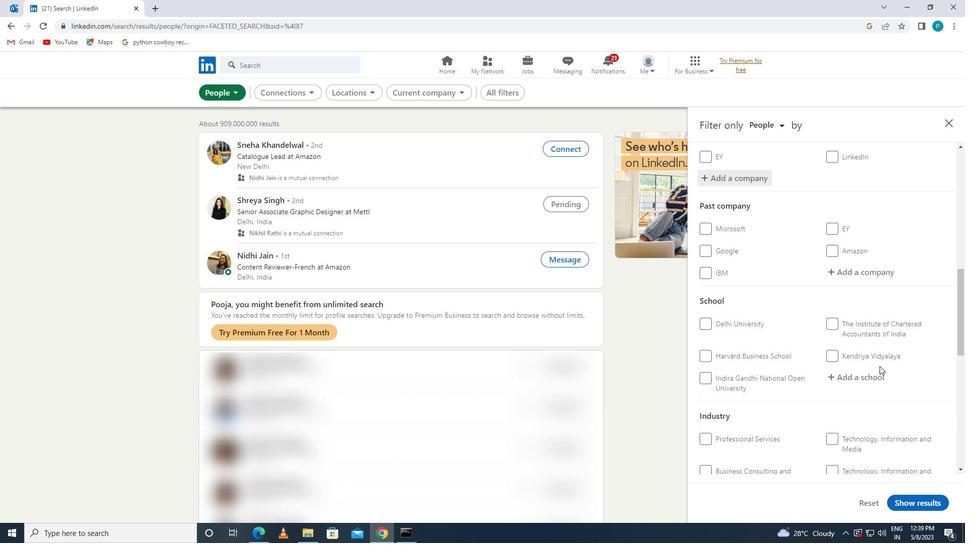 
Action: Mouse pressed left at (880, 375)
Screenshot: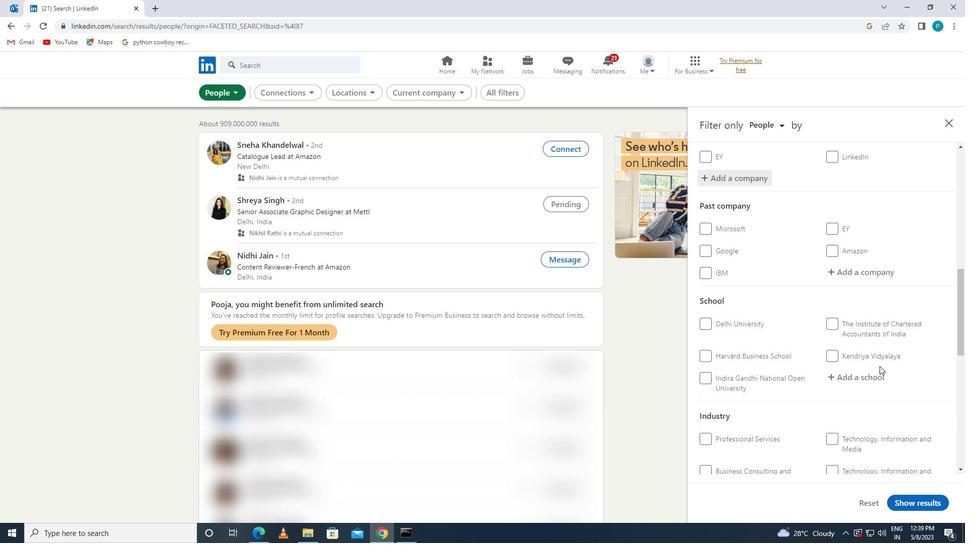 
Action: Key pressed <Key.caps_lock>R<Key.caps_lock>IZVI
Screenshot: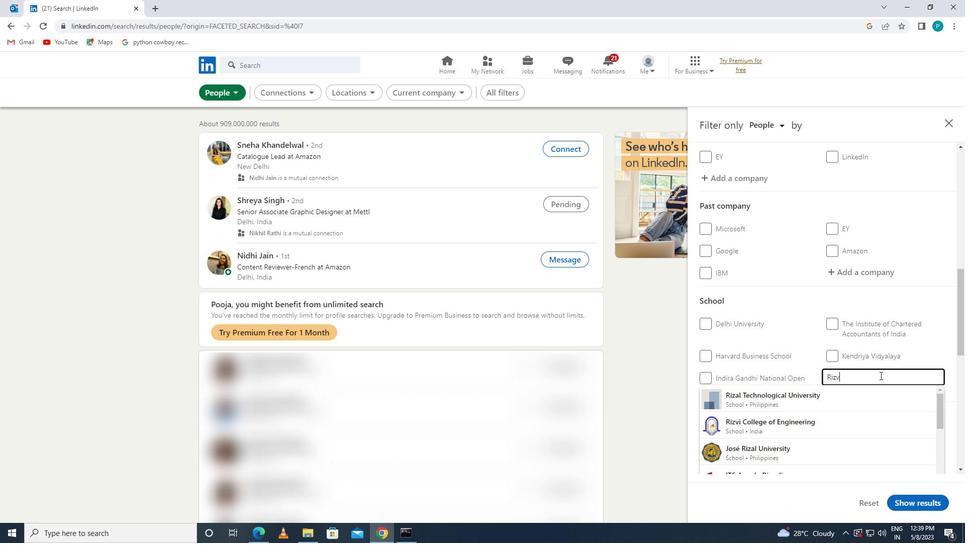 
Action: Mouse moved to (853, 409)
Screenshot: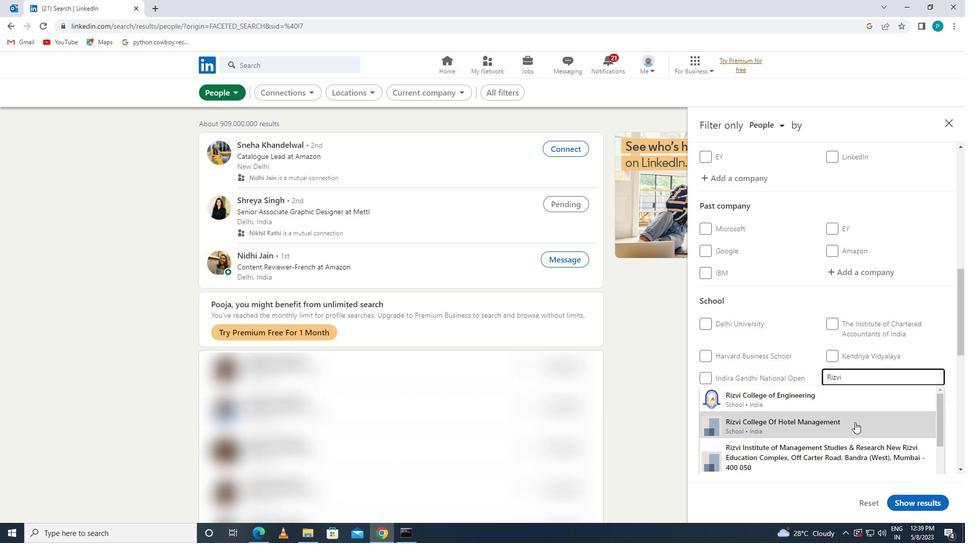 
Action: Mouse scrolled (853, 409) with delta (0, 0)
Screenshot: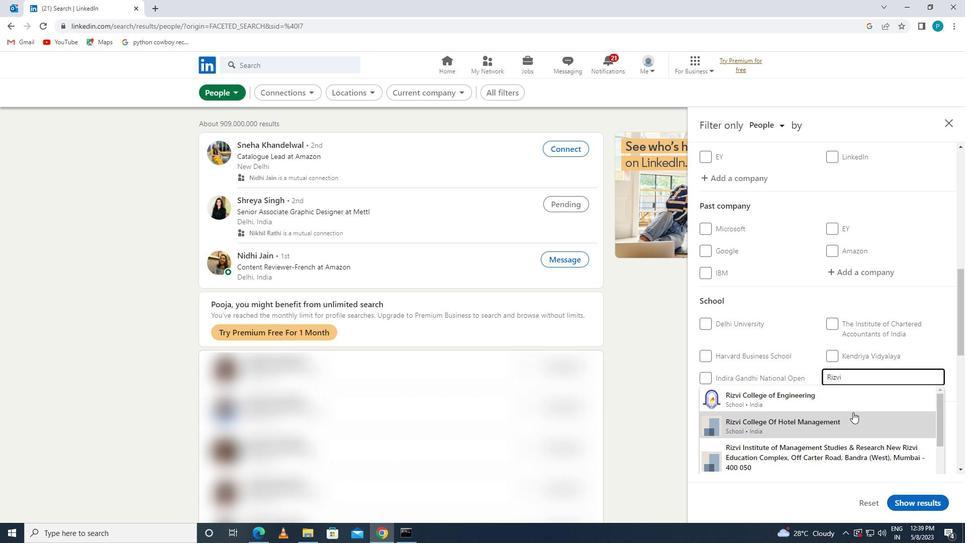 
Action: Mouse scrolled (853, 409) with delta (0, 0)
Screenshot: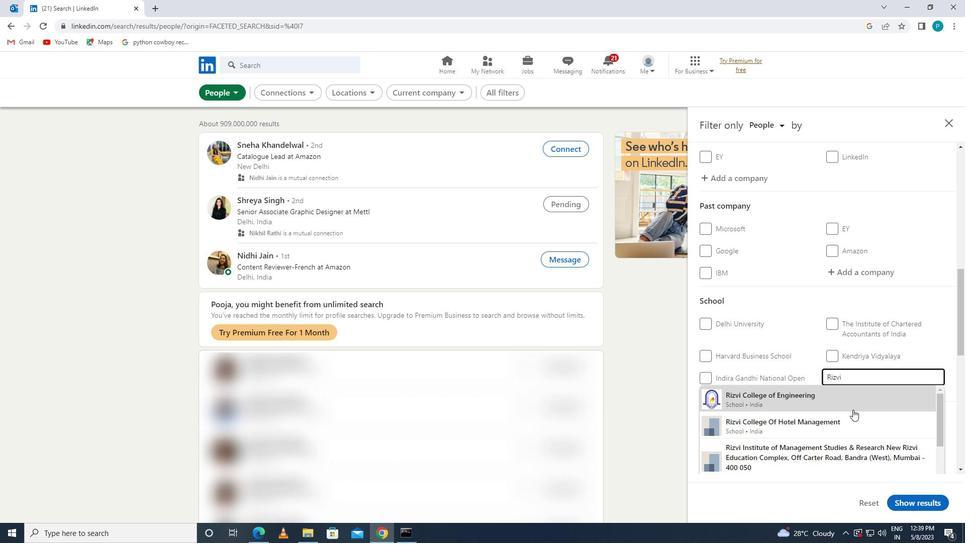 
Action: Mouse moved to (860, 465)
Screenshot: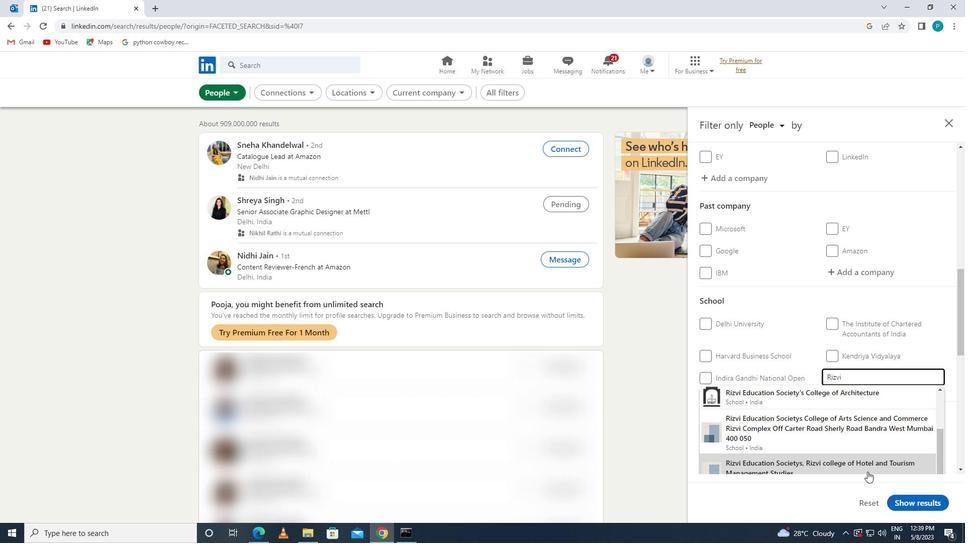 
Action: Mouse pressed left at (860, 465)
Screenshot: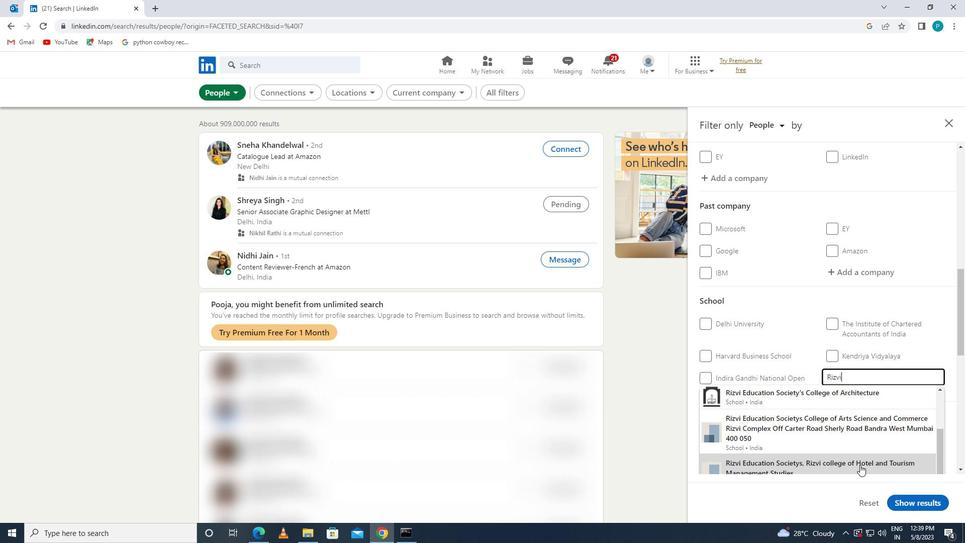 
Action: Mouse moved to (712, 323)
Screenshot: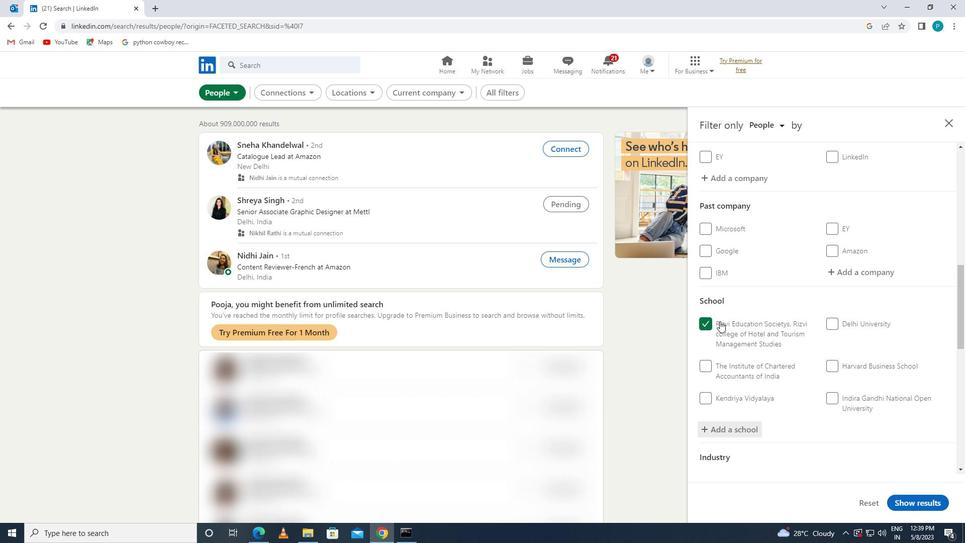 
Action: Mouse pressed left at (712, 323)
Screenshot: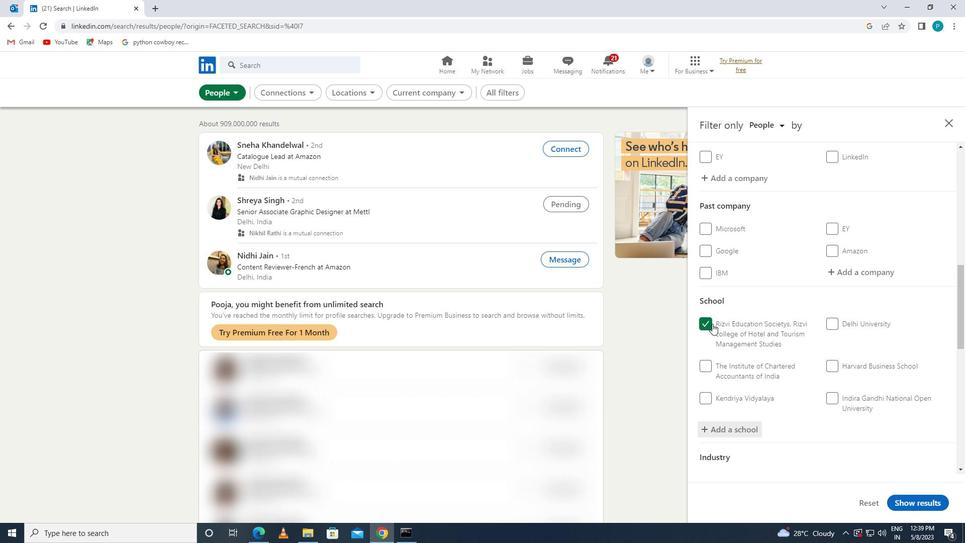 
Action: Mouse moved to (726, 434)
Screenshot: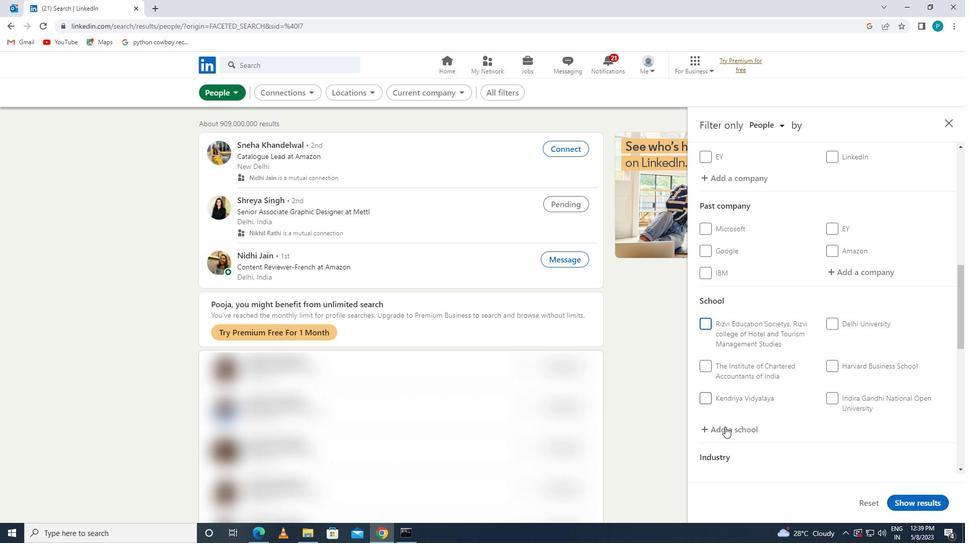 
Action: Mouse pressed left at (726, 434)
Screenshot: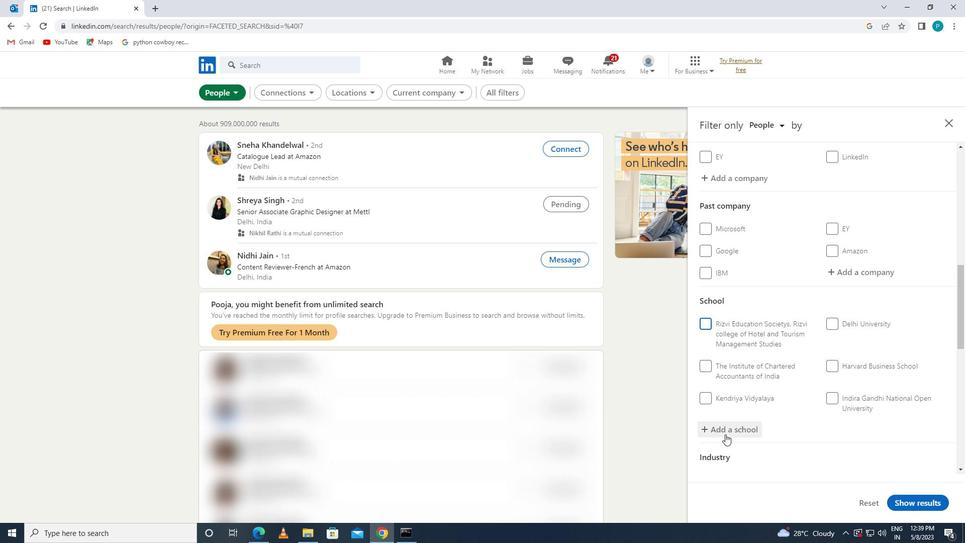 
Action: Key pressed <Key.caps_lock>R<Key.caps_lock>IZVI
Screenshot: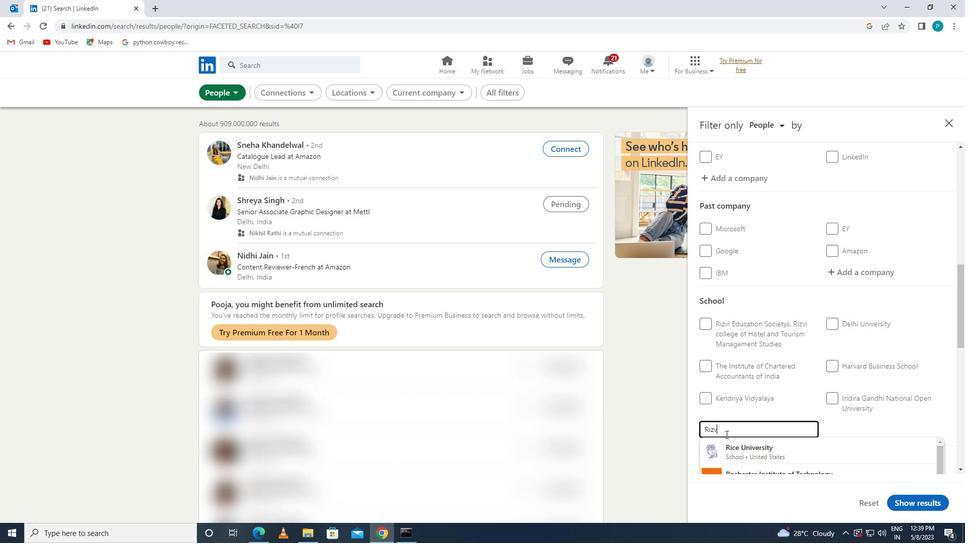 
Action: Mouse moved to (738, 361)
Screenshot: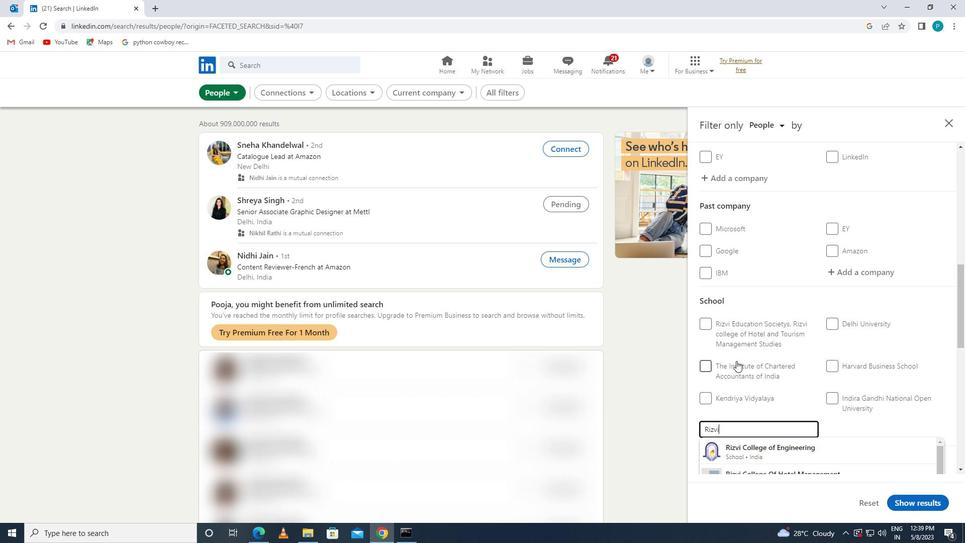 
Action: Mouse scrolled (738, 361) with delta (0, 0)
Screenshot: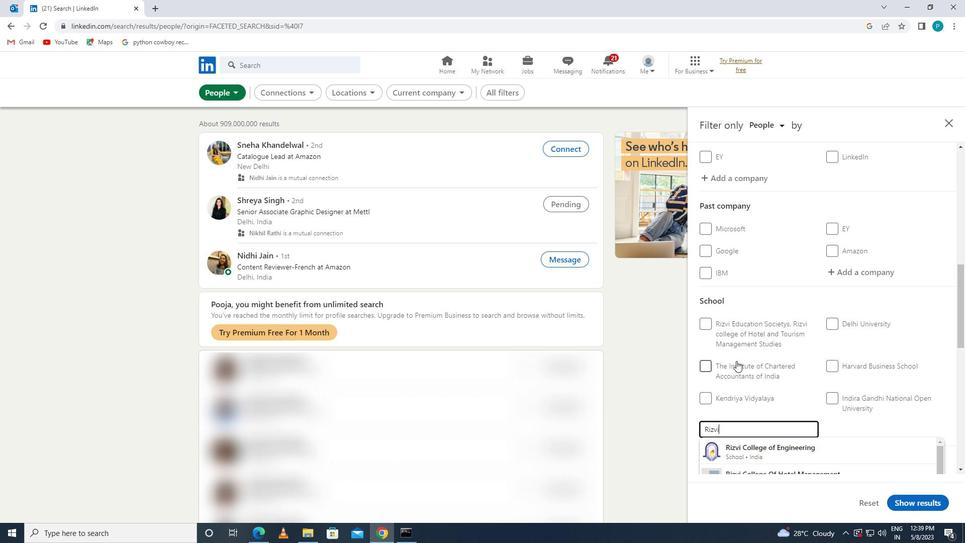 
Action: Mouse scrolled (738, 361) with delta (0, 0)
Screenshot: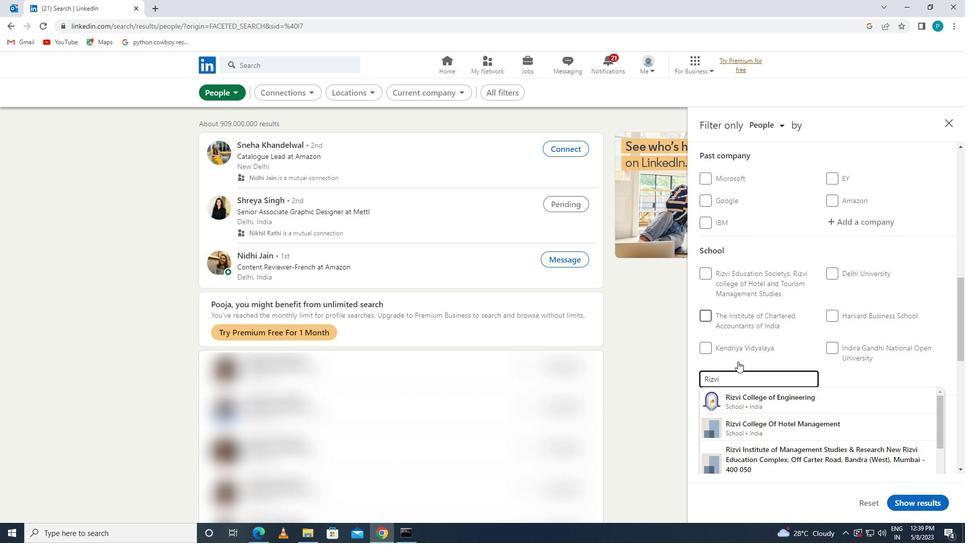 
Action: Mouse moved to (791, 402)
Screenshot: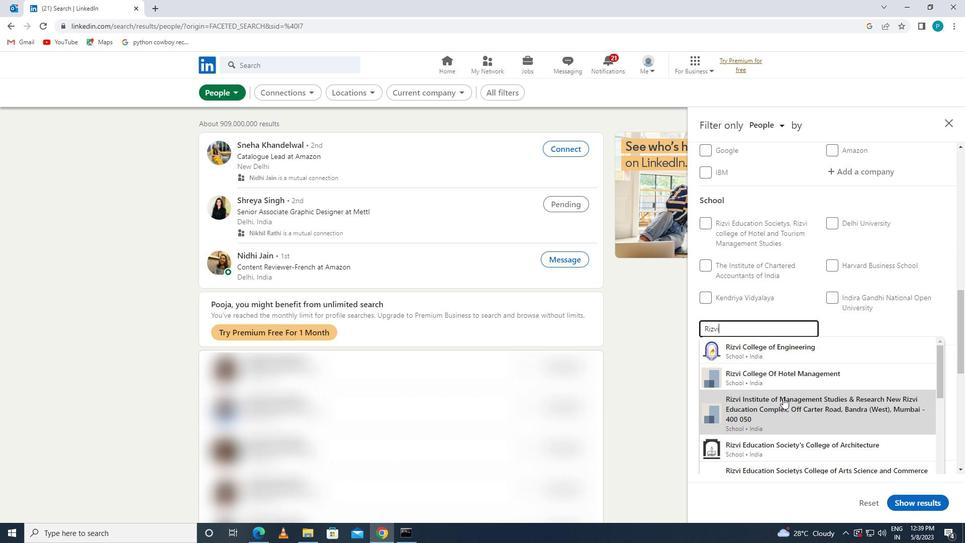 
Action: Mouse pressed left at (791, 402)
Screenshot: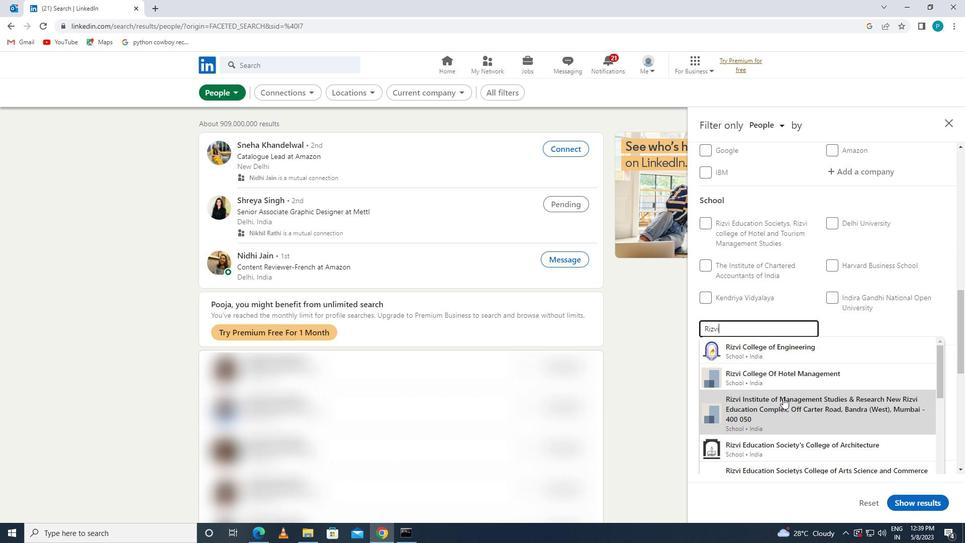 
Action: Mouse moved to (898, 341)
Screenshot: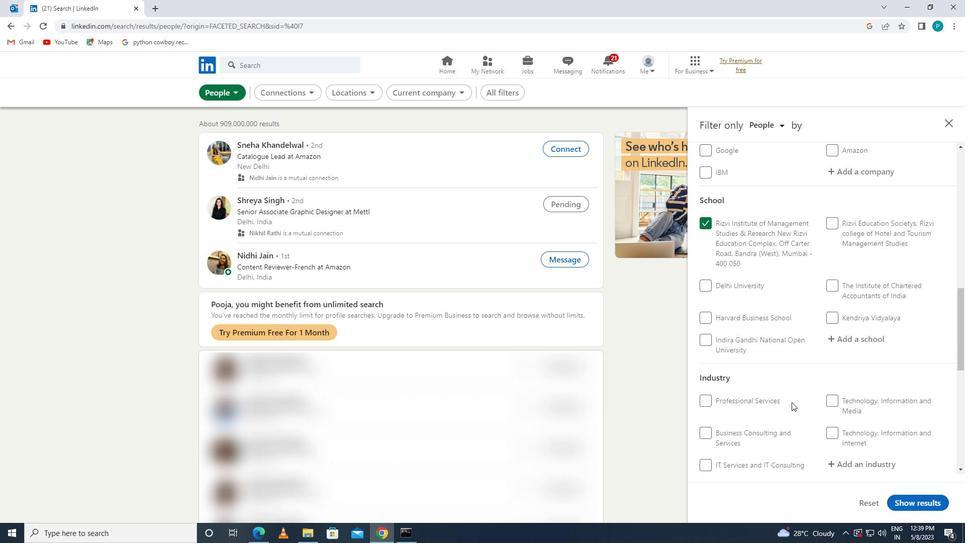 
Action: Mouse scrolled (898, 340) with delta (0, 0)
Screenshot: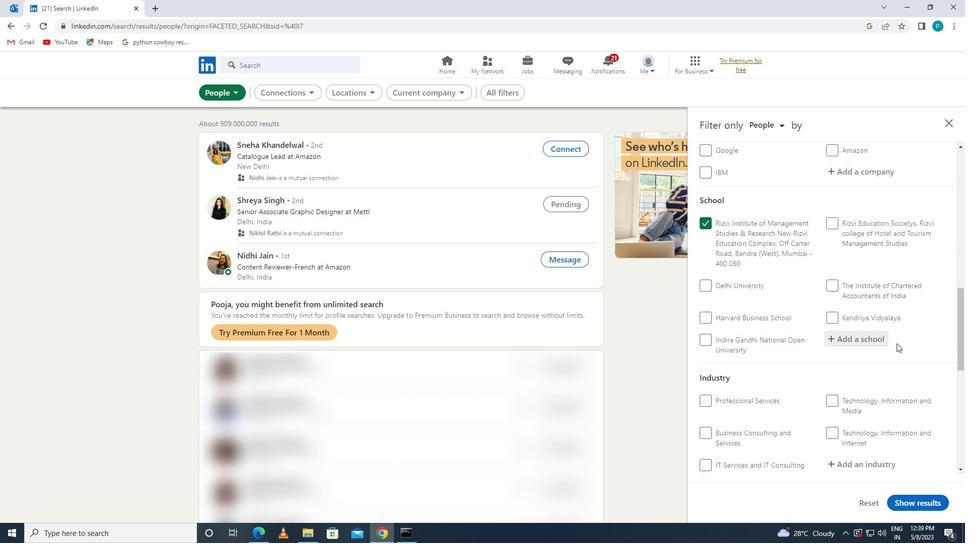 
Action: Mouse scrolled (898, 340) with delta (0, 0)
Screenshot: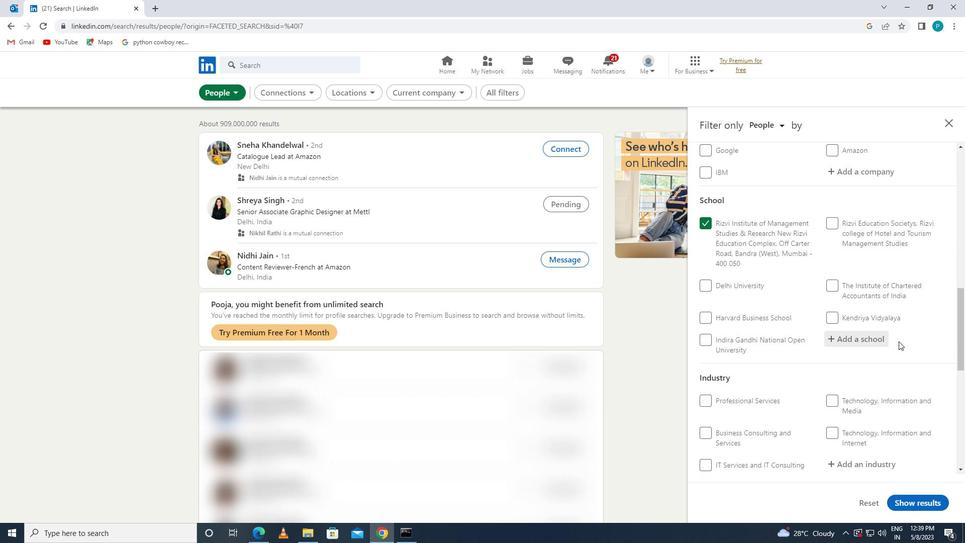 
Action: Mouse scrolled (898, 340) with delta (0, 0)
Screenshot: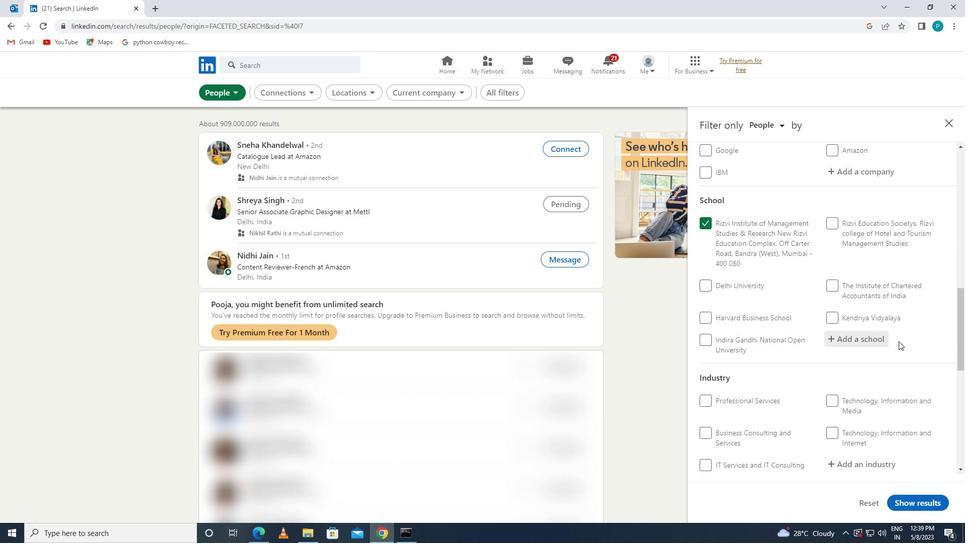 
Action: Mouse moved to (834, 306)
Screenshot: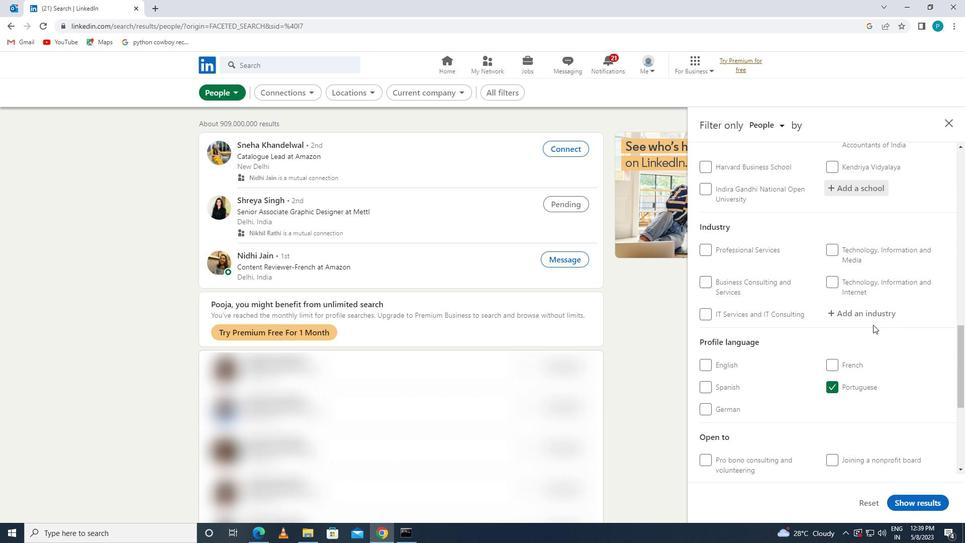 
Action: Mouse pressed left at (834, 306)
Screenshot: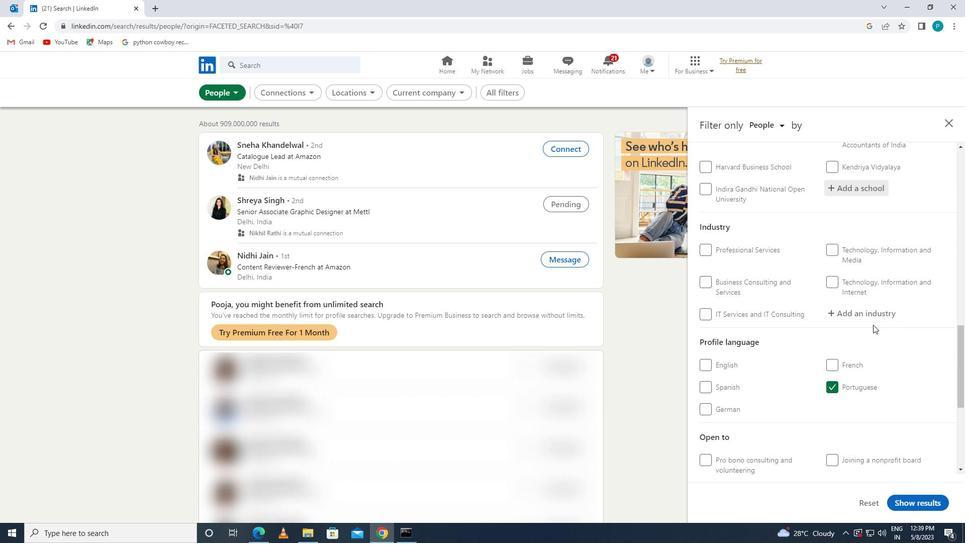 
Action: Key pressed <Key.caps_lock>U<Key.backspace>IT
Screenshot: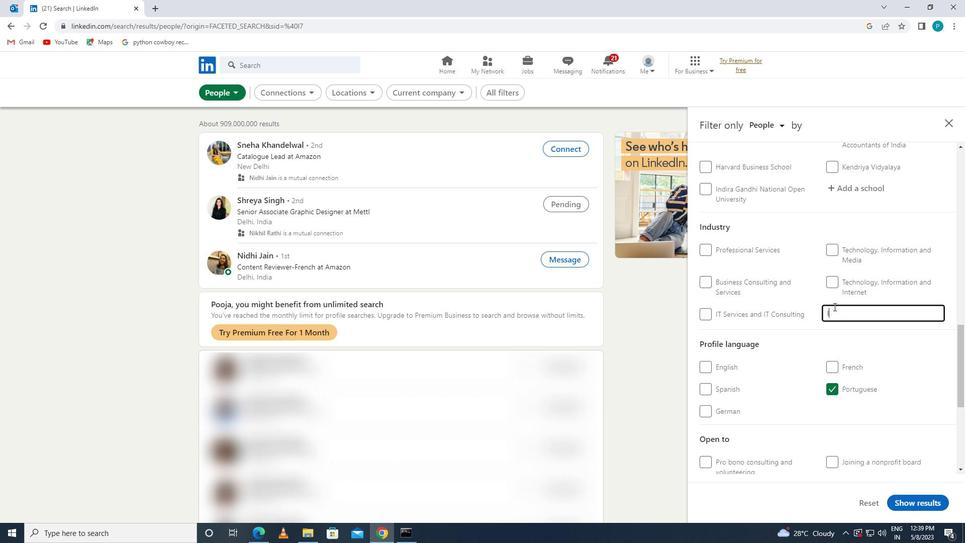 
Action: Mouse moved to (813, 426)
Screenshot: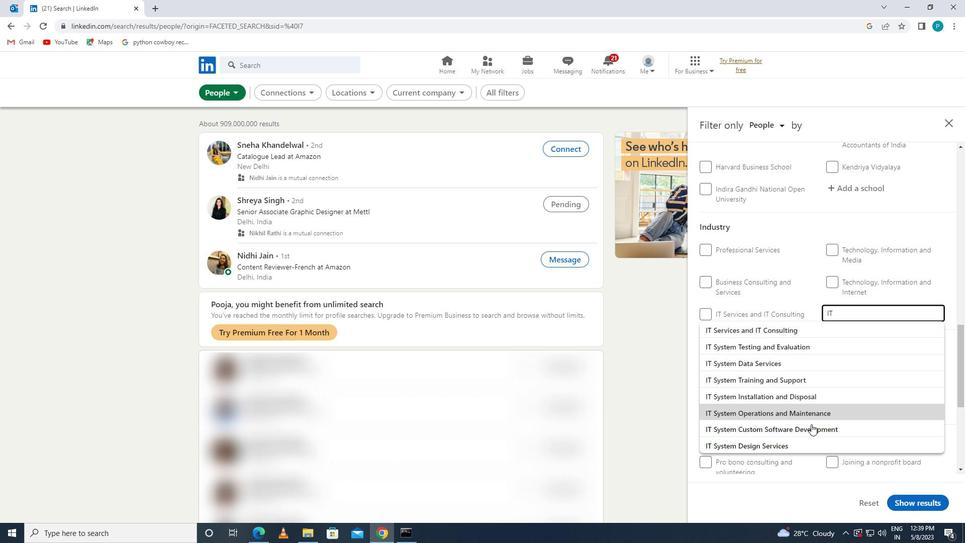 
Action: Mouse pressed left at (813, 426)
Screenshot: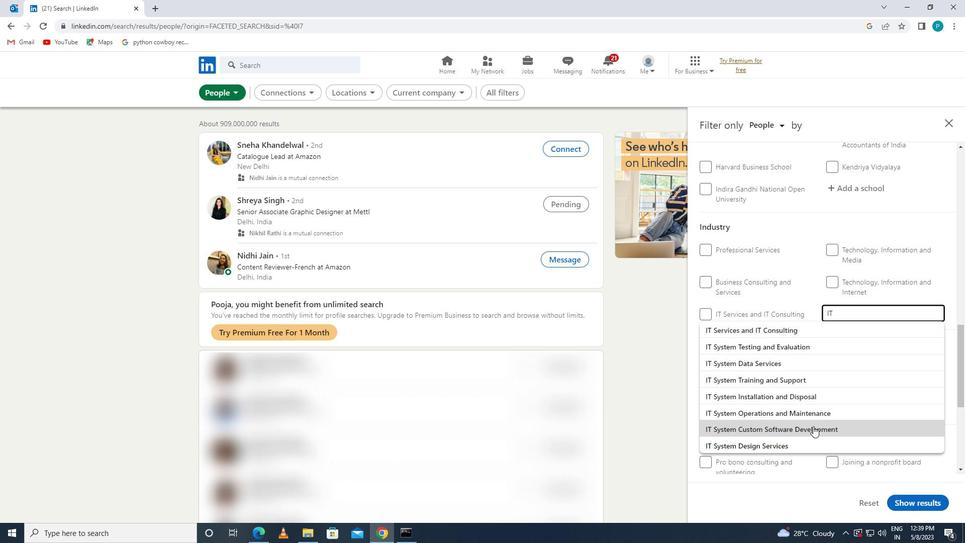 
Action: Mouse moved to (814, 426)
Screenshot: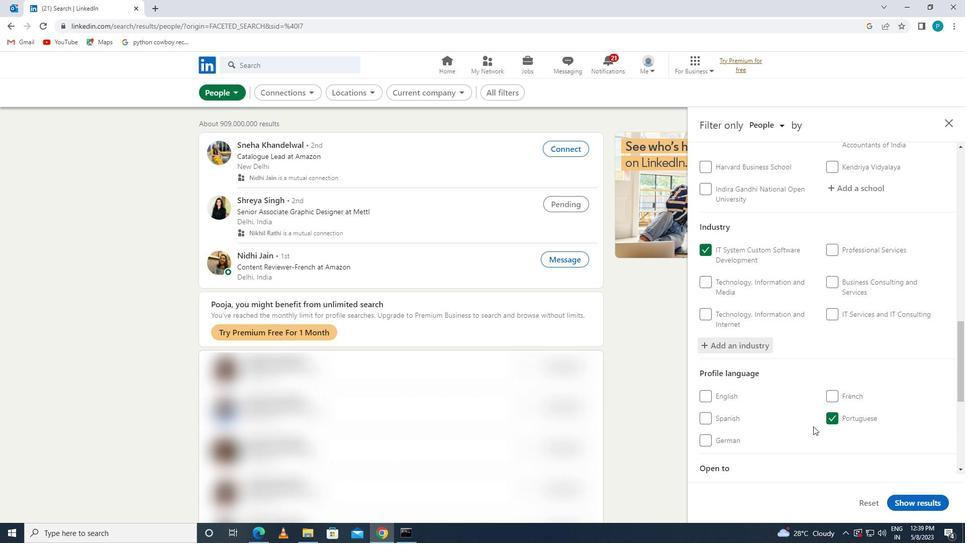 
Action: Mouse scrolled (814, 425) with delta (0, 0)
Screenshot: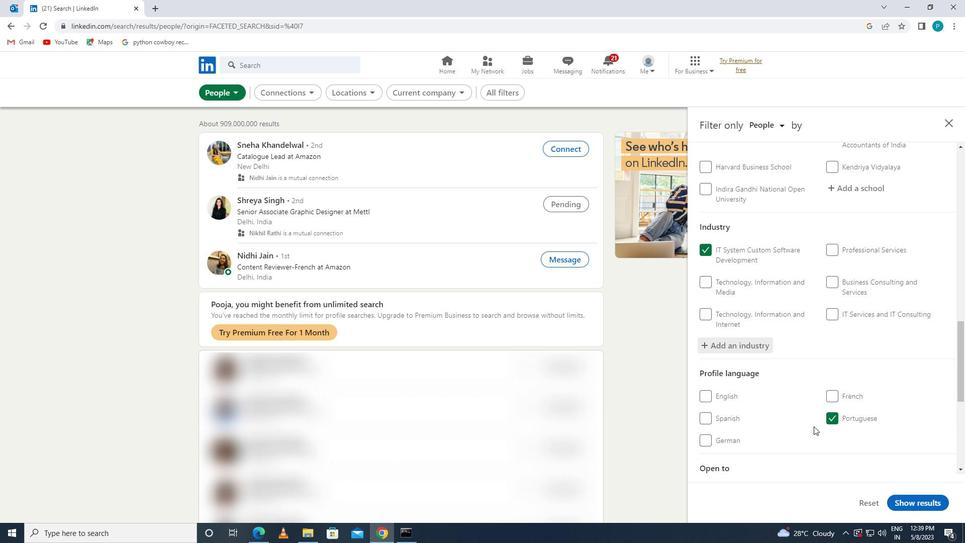 
Action: Mouse scrolled (814, 425) with delta (0, 0)
Screenshot: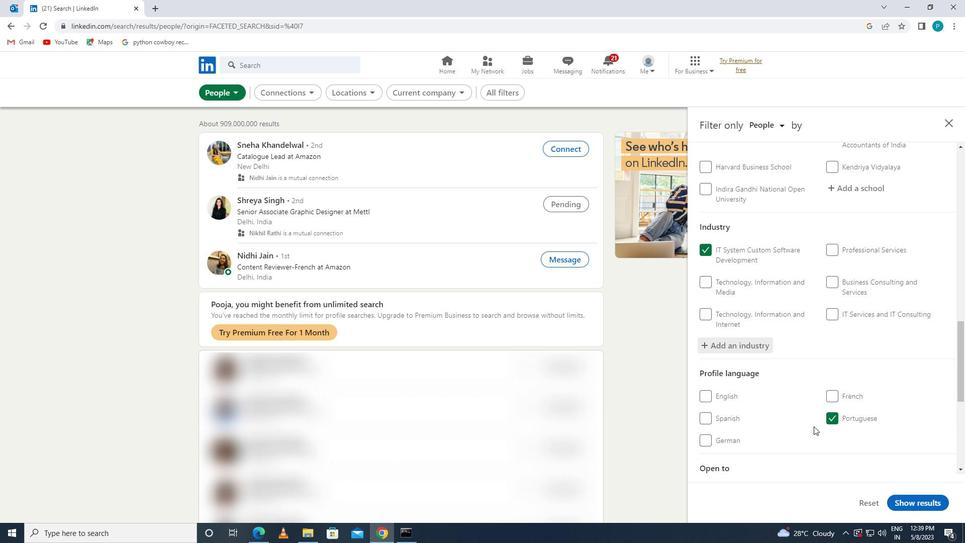
Action: Mouse scrolled (814, 425) with delta (0, 0)
Screenshot: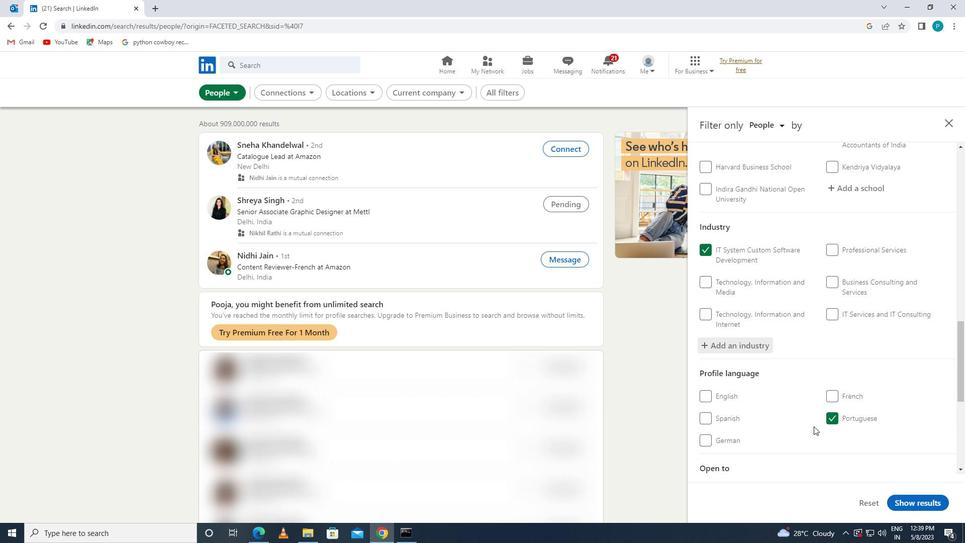 
Action: Mouse scrolled (814, 425) with delta (0, 0)
Screenshot: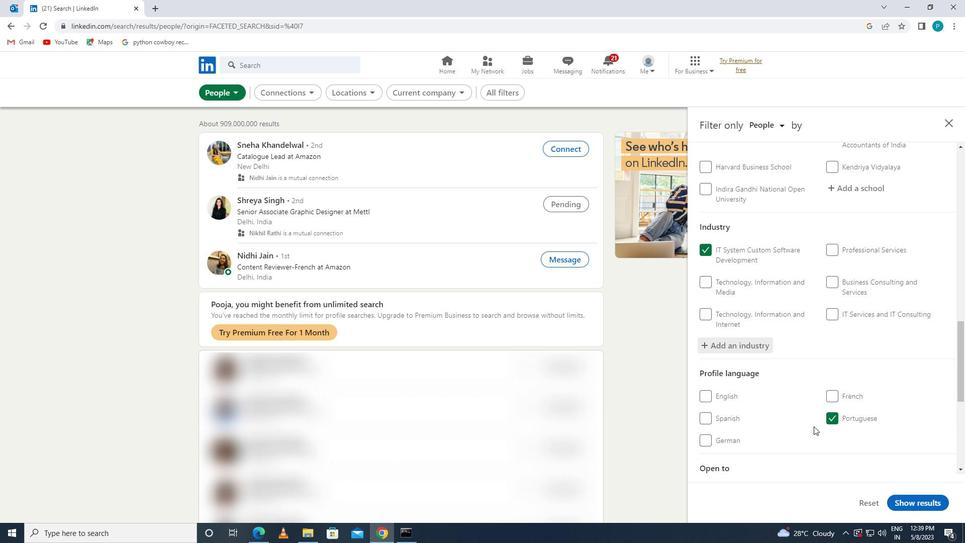 
Action: Mouse moved to (864, 399)
Screenshot: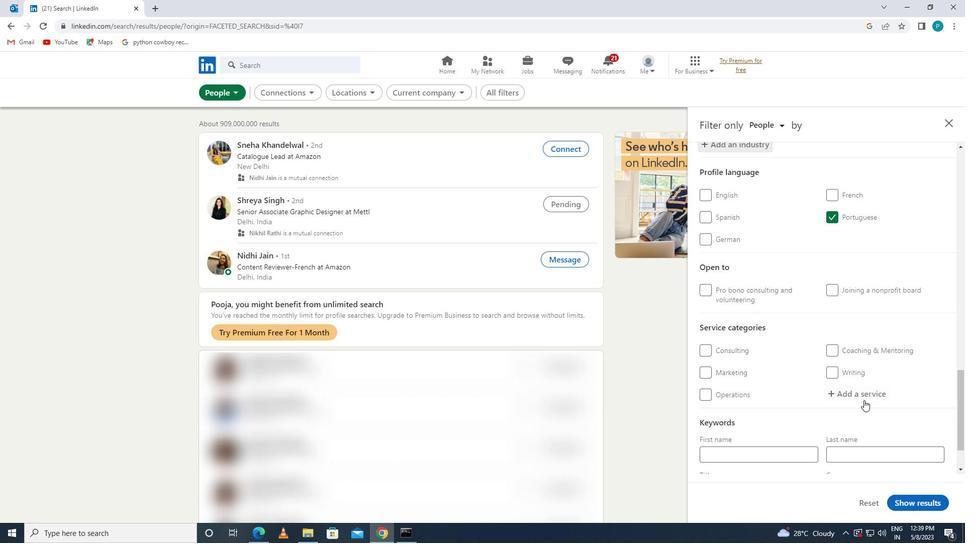
Action: Mouse pressed left at (864, 399)
Screenshot: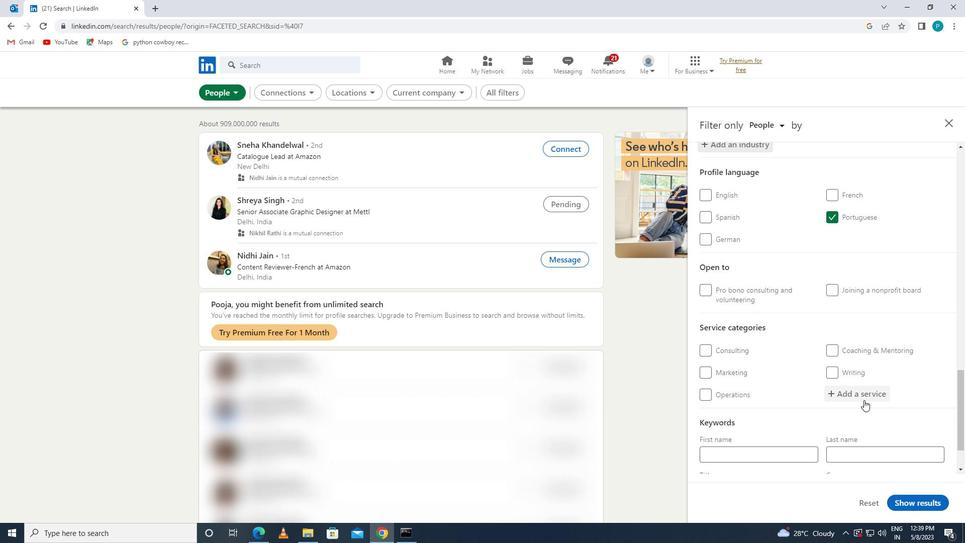 
Action: Mouse moved to (870, 405)
Screenshot: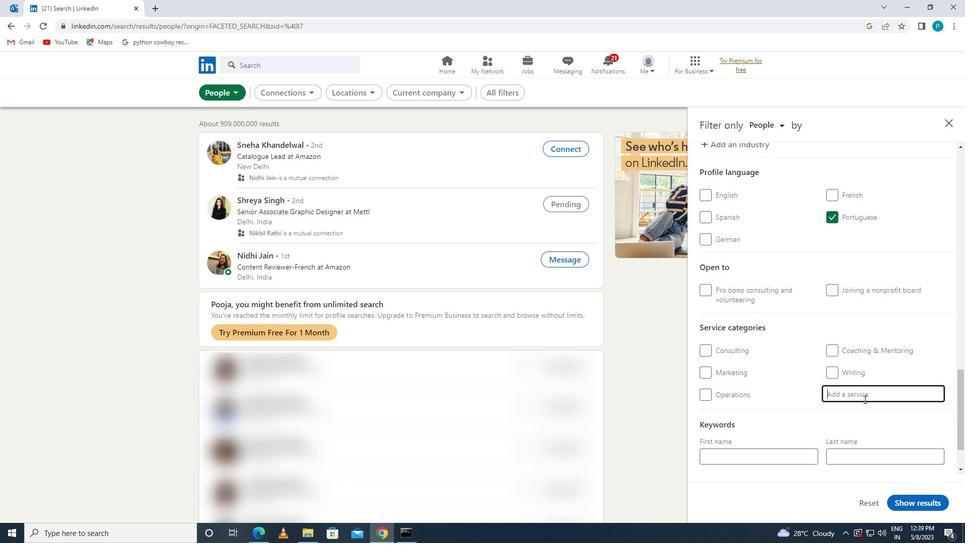 
Action: Key pressed R<Key.caps_lock>ETIR
Screenshot: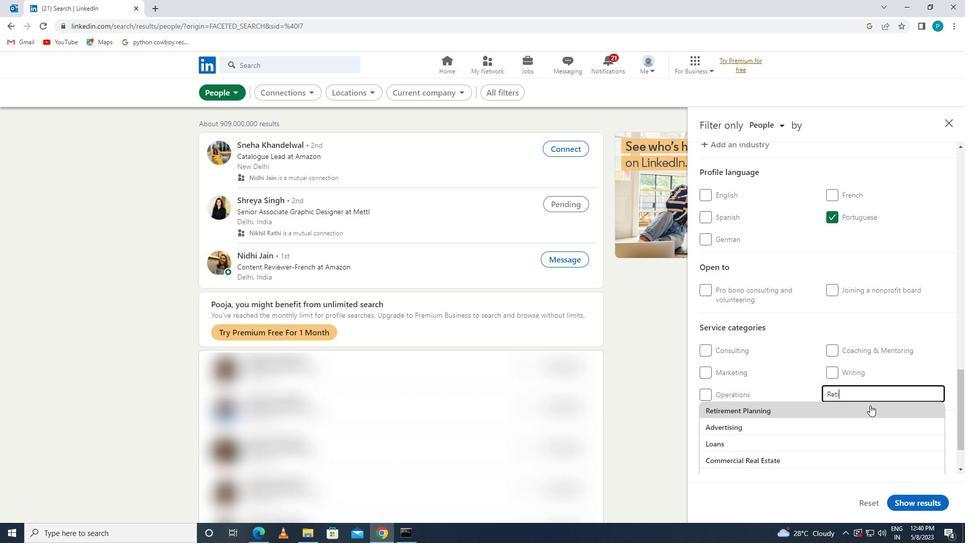 
Action: Mouse pressed left at (870, 405)
Screenshot: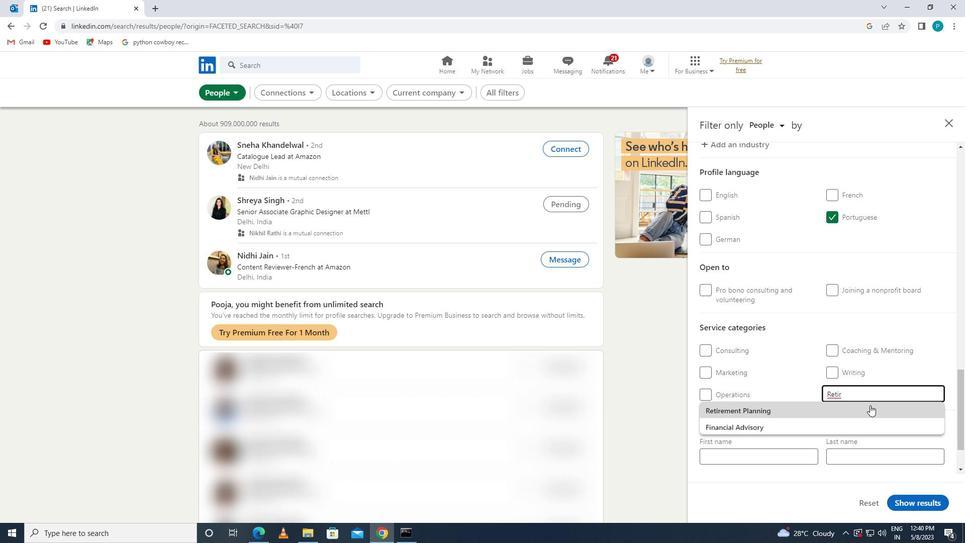 
Action: Mouse scrolled (870, 404) with delta (0, 0)
Screenshot: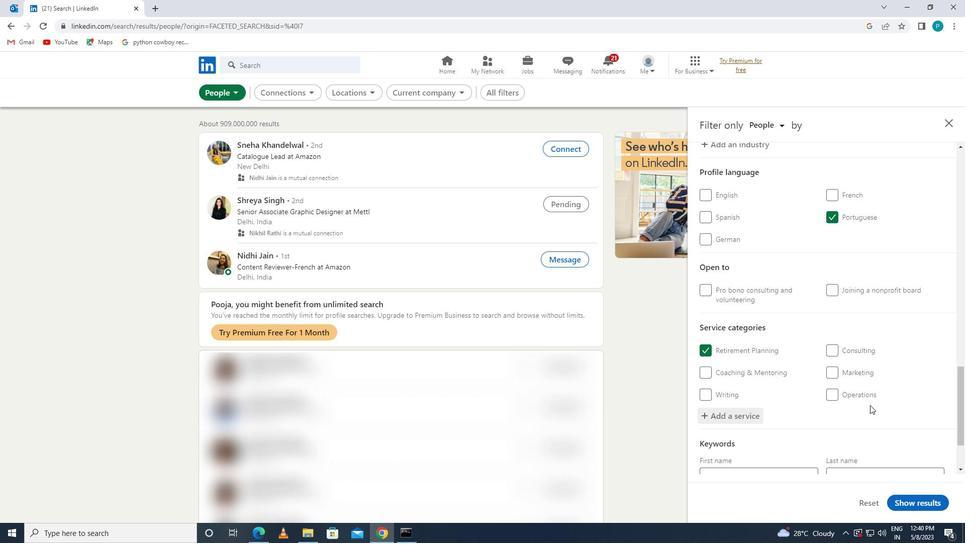 
Action: Mouse scrolled (870, 404) with delta (0, 0)
Screenshot: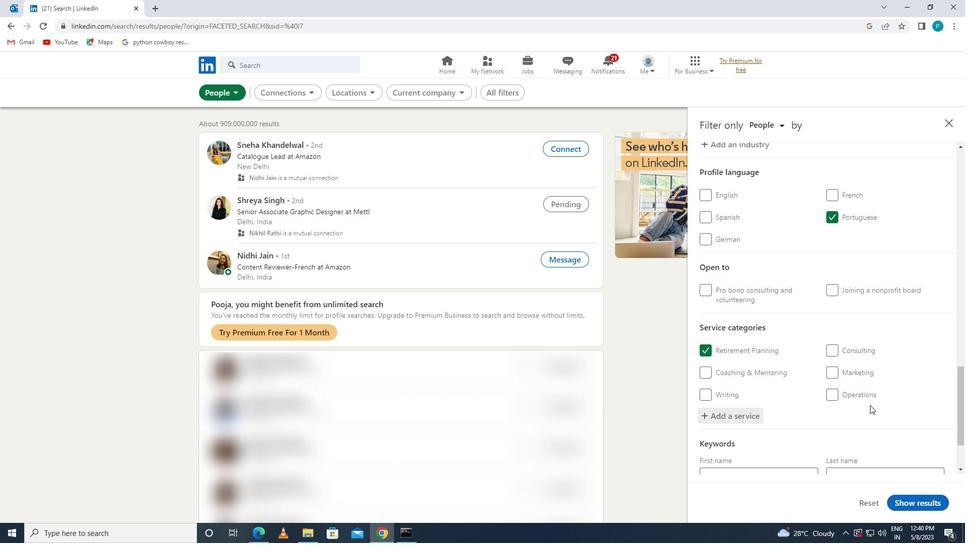 
Action: Mouse scrolled (870, 404) with delta (0, 0)
Screenshot: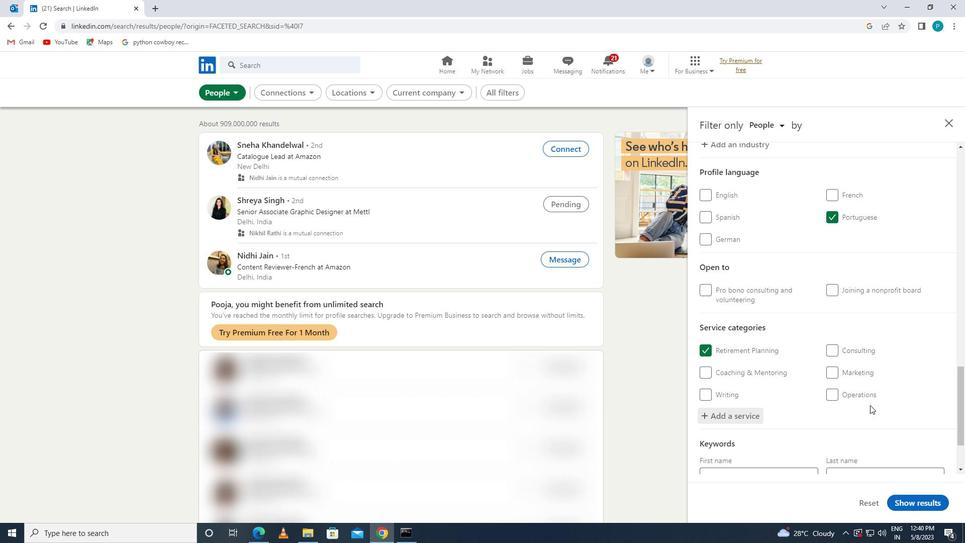 
Action: Mouse scrolled (870, 404) with delta (0, 0)
Screenshot: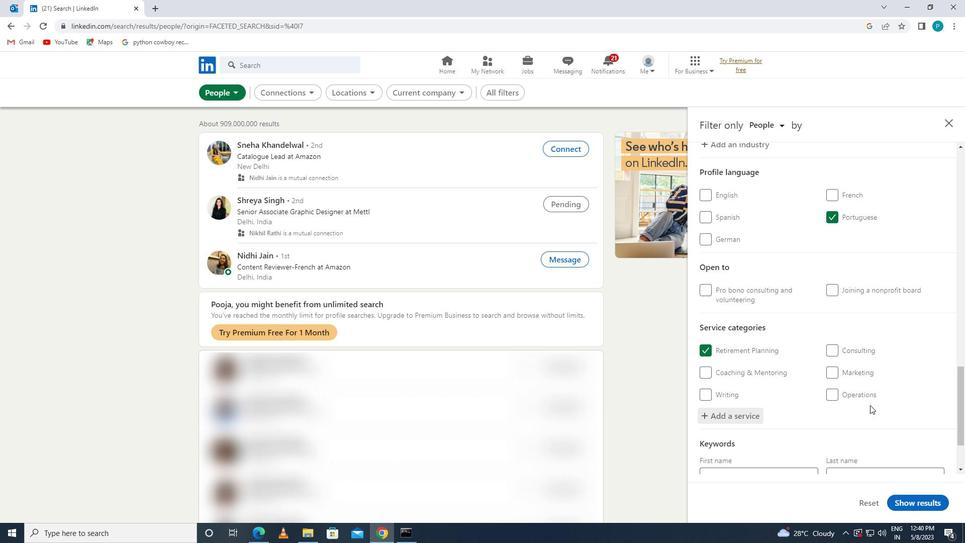 
Action: Mouse scrolled (870, 404) with delta (0, 0)
Screenshot: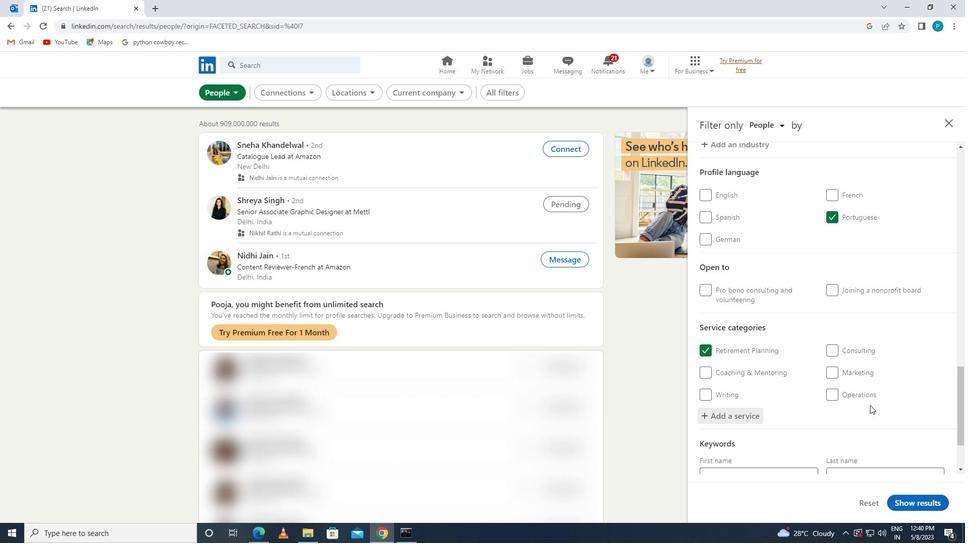 
Action: Mouse moved to (767, 419)
Screenshot: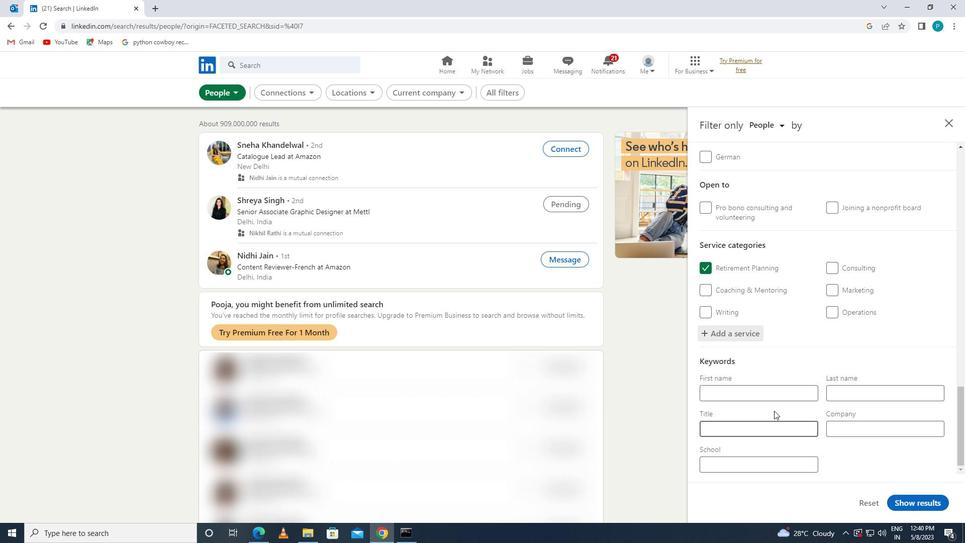 
Action: Mouse pressed left at (767, 419)
Screenshot: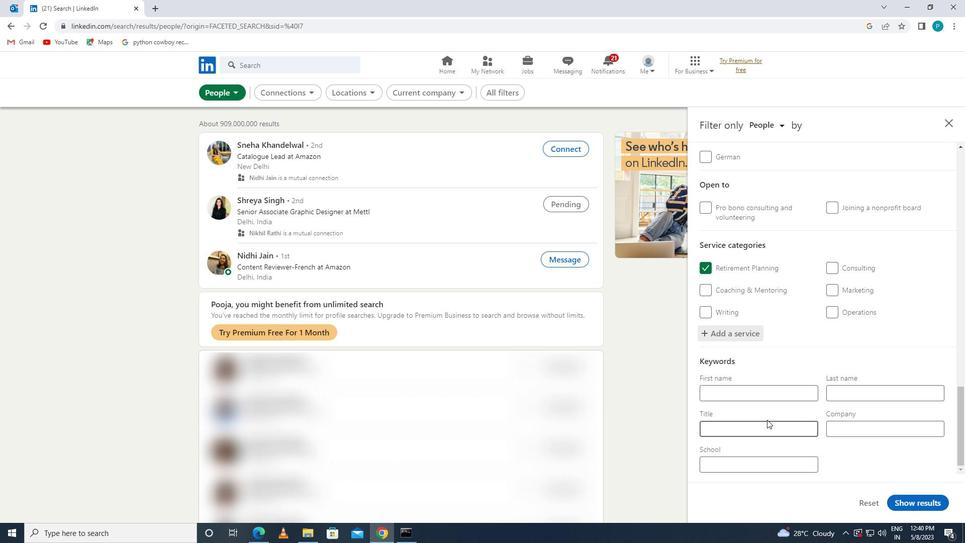 
Action: Key pressed <Key.caps_lock>S<Key.caps_lock>Y<Key.backspace>UBSTITUTE<Key.space><Key.caps_lock>T<Key.caps_lock>EACHER
Screenshot: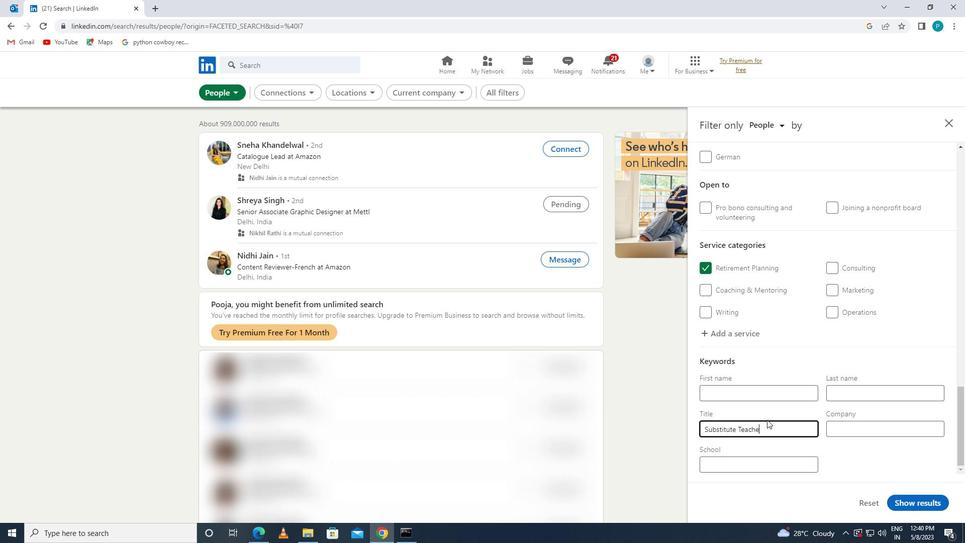 
Action: Mouse moved to (906, 500)
Screenshot: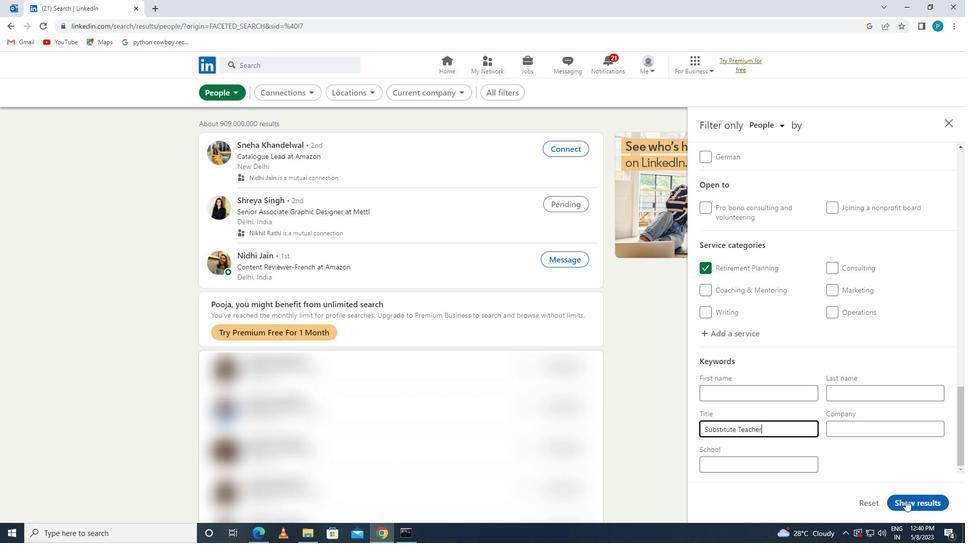 
Action: Mouse pressed left at (906, 500)
Screenshot: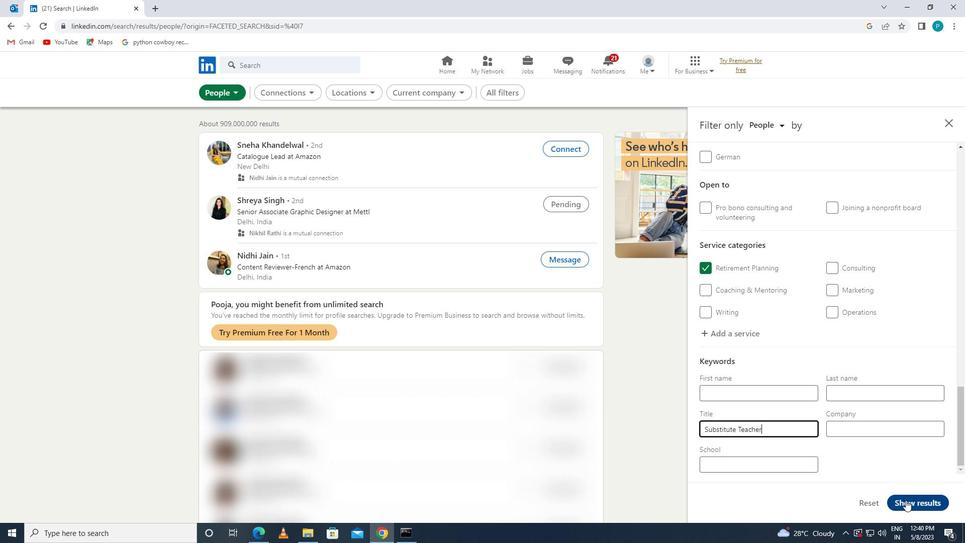 
